 Task: Look for space in Nzeto, Angola from 3rd August, 2023 to 17th August, 2023 for 3 adults, 1 child in price range Rs.3000 to Rs.15000. Place can be entire place with 3 bedrooms having 4 beds and 2 bathrooms. Property type can be house. Amenities needed are: wifi, air conditioning, bbq grill, smoking allowed, . Booking option can be shelf check-in. Required host language is English.
Action: Mouse moved to (407, 78)
Screenshot: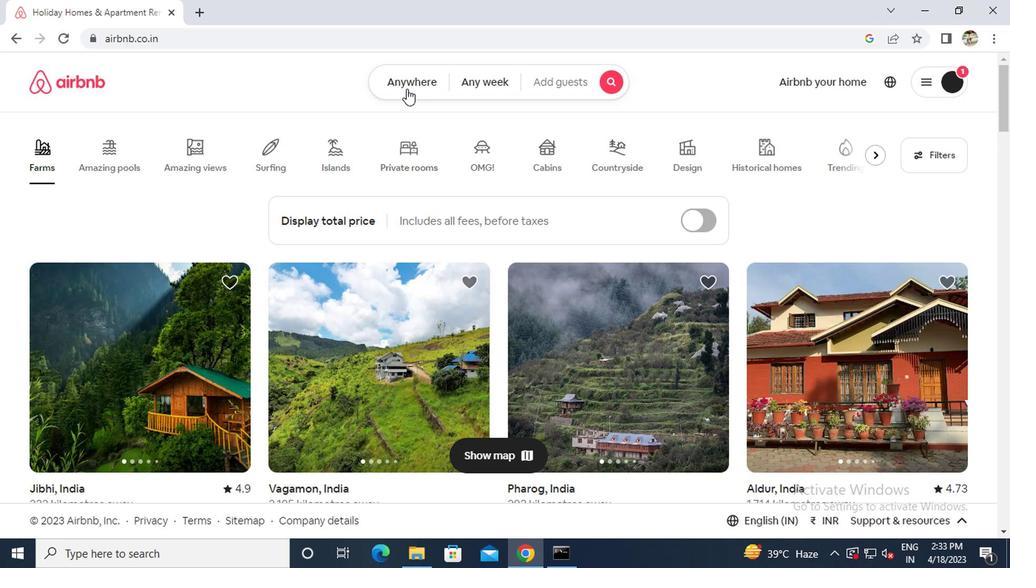 
Action: Mouse pressed left at (407, 78)
Screenshot: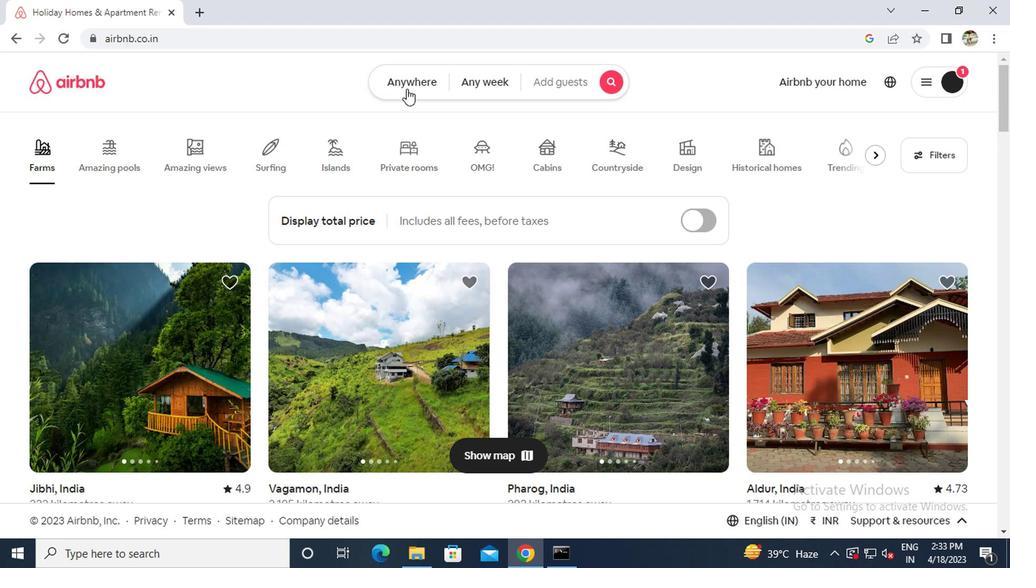 
Action: Mouse moved to (334, 135)
Screenshot: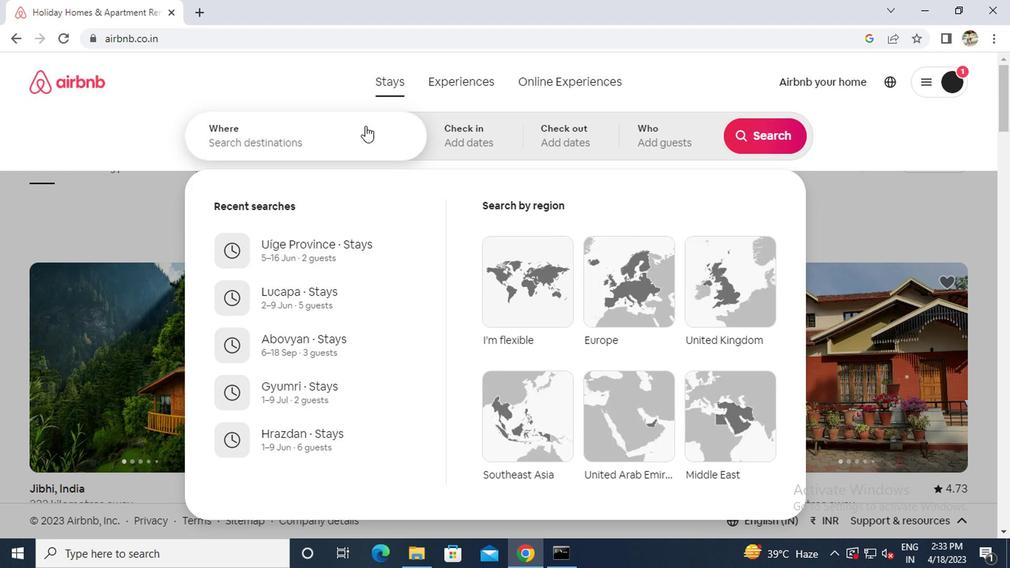 
Action: Mouse pressed left at (334, 135)
Screenshot: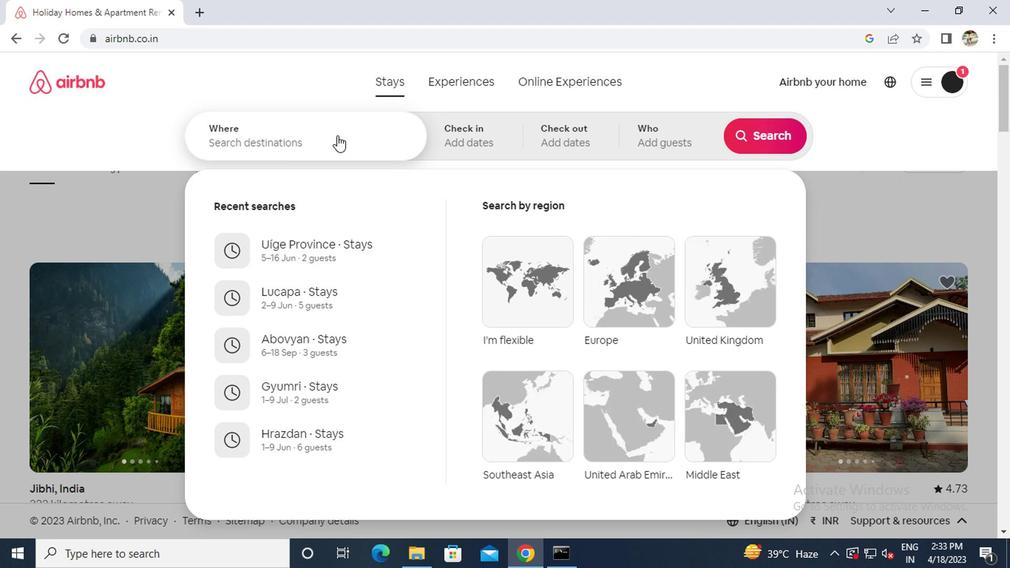 
Action: Key pressed n<Key.caps_lock>zeto
Screenshot: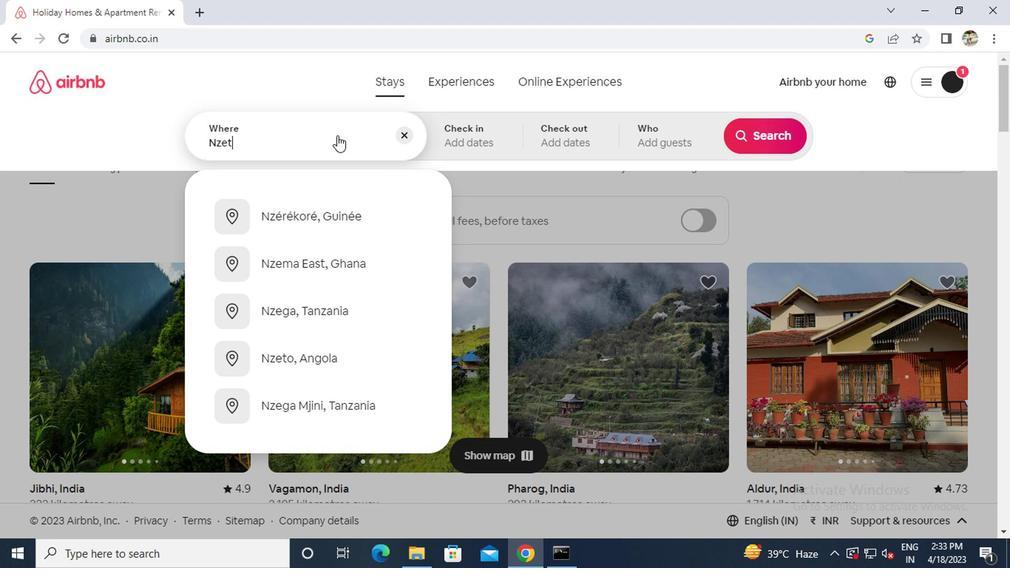 
Action: Mouse moved to (313, 218)
Screenshot: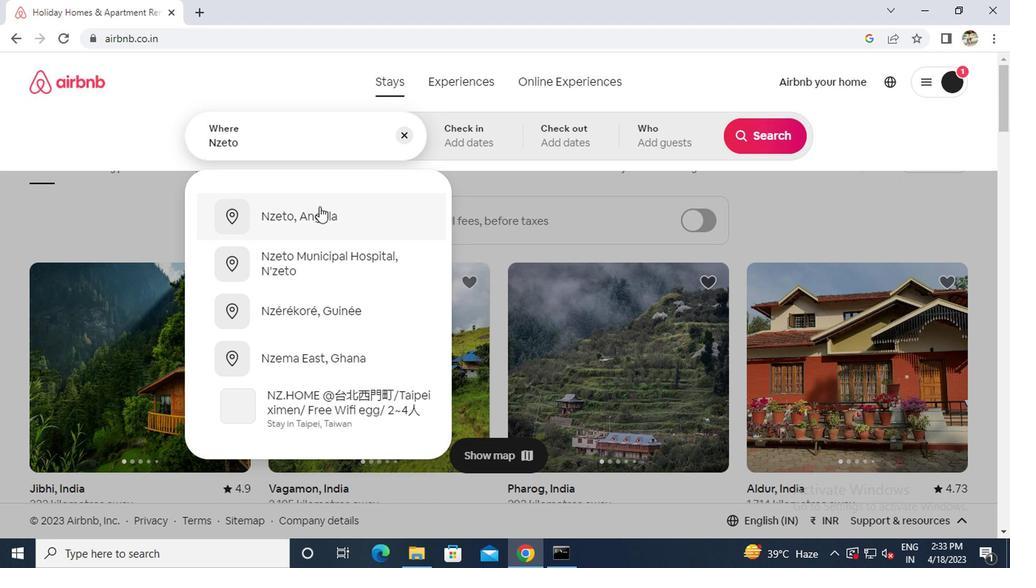 
Action: Mouse pressed left at (313, 218)
Screenshot: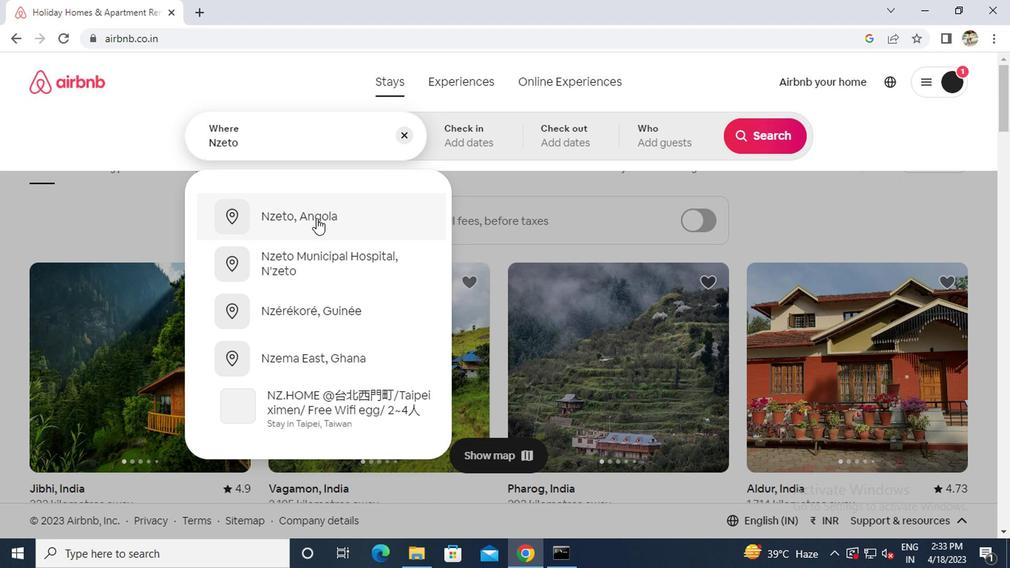 
Action: Mouse moved to (751, 247)
Screenshot: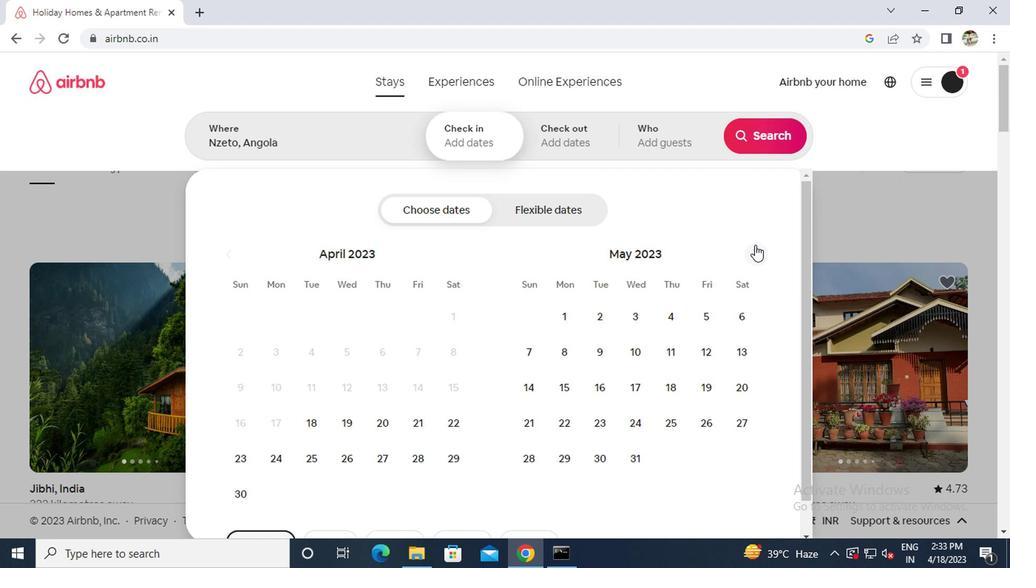 
Action: Mouse pressed left at (751, 247)
Screenshot: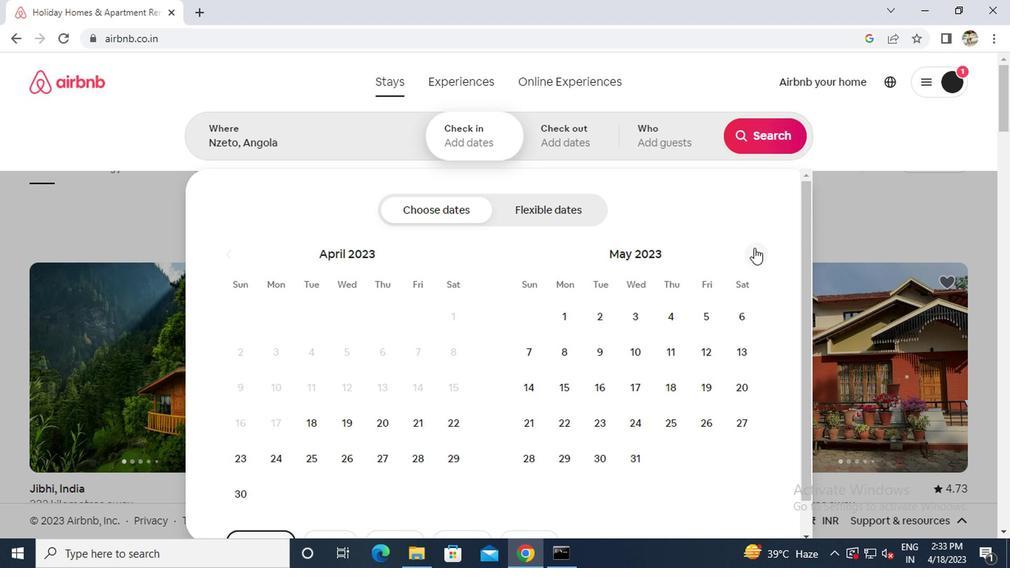
Action: Mouse pressed left at (751, 247)
Screenshot: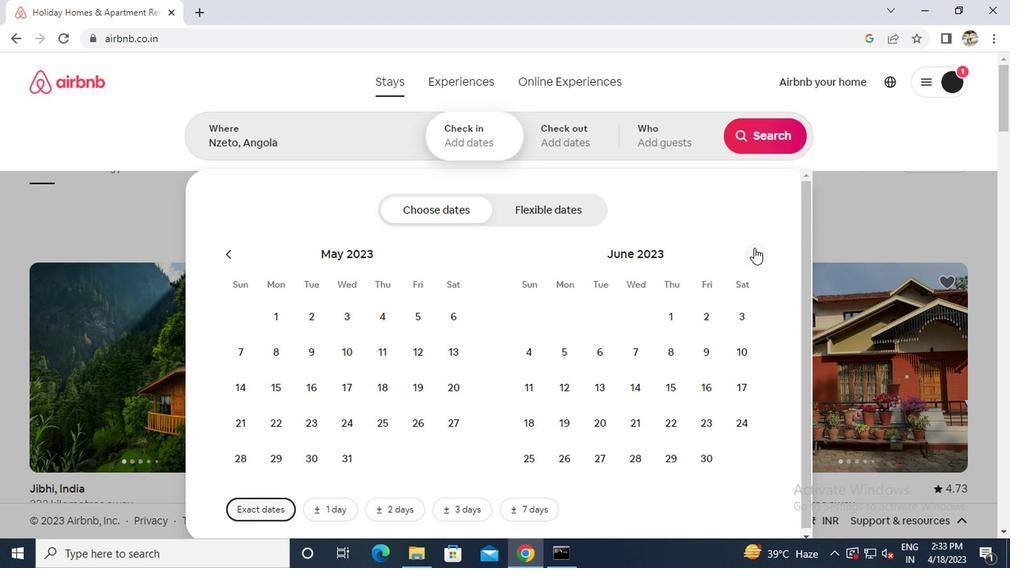 
Action: Mouse pressed left at (751, 247)
Screenshot: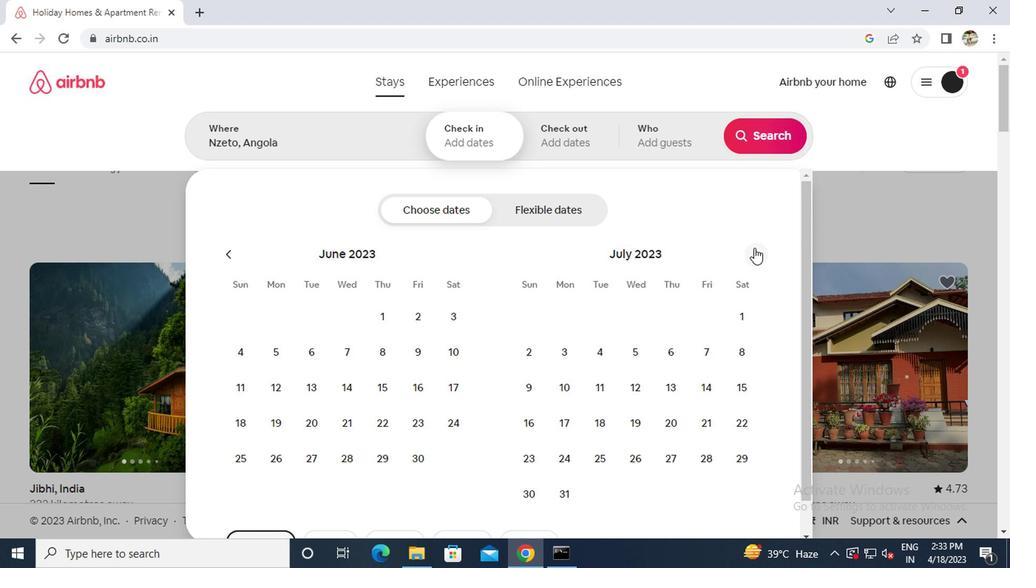 
Action: Mouse moved to (669, 310)
Screenshot: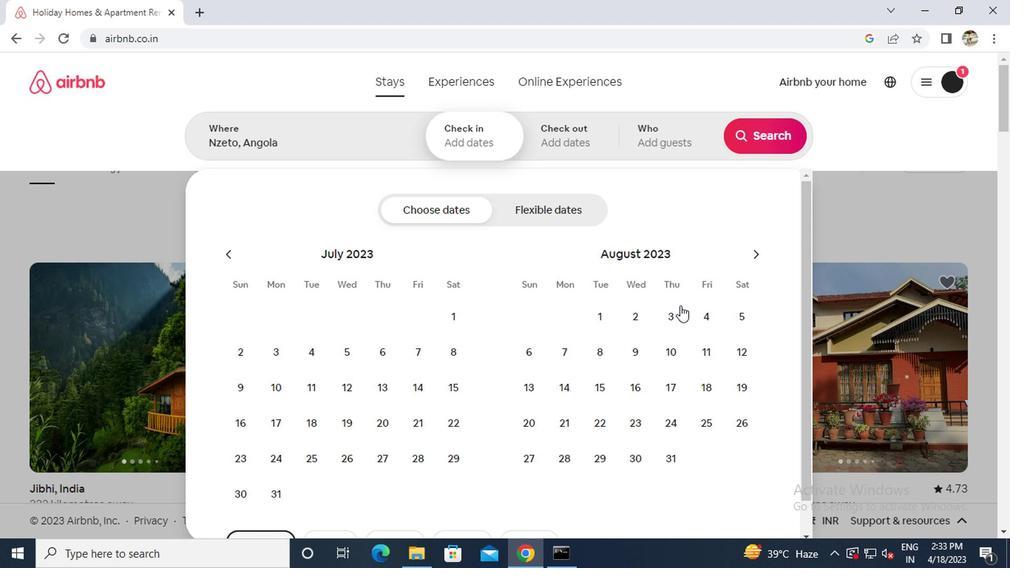 
Action: Mouse pressed left at (669, 310)
Screenshot: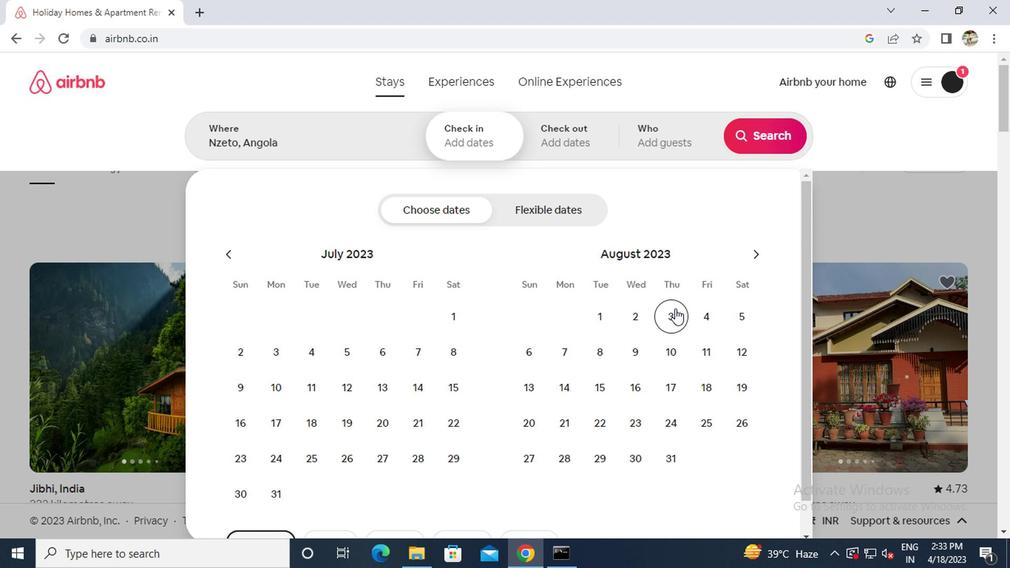 
Action: Mouse moved to (667, 378)
Screenshot: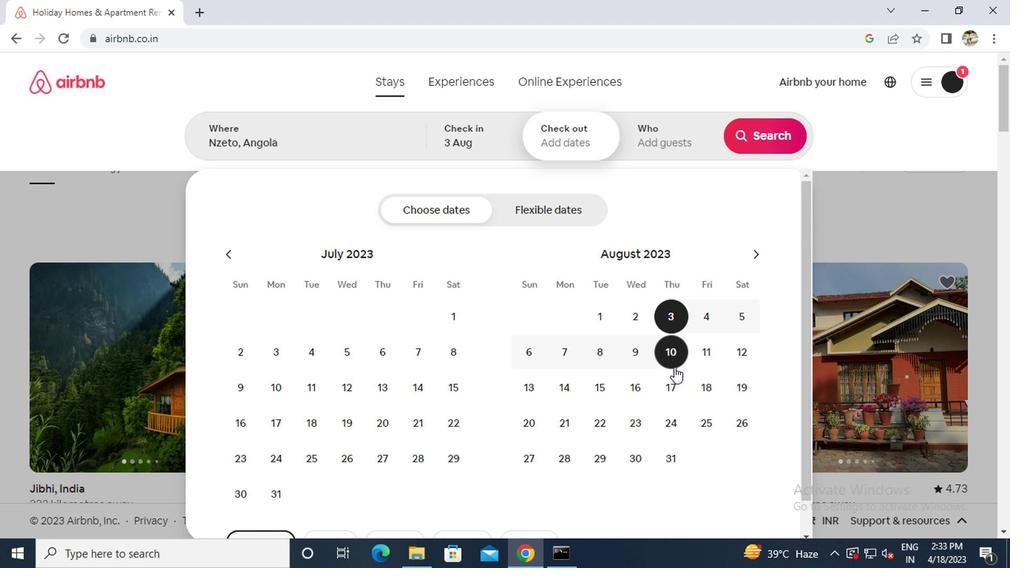
Action: Mouse pressed left at (667, 378)
Screenshot: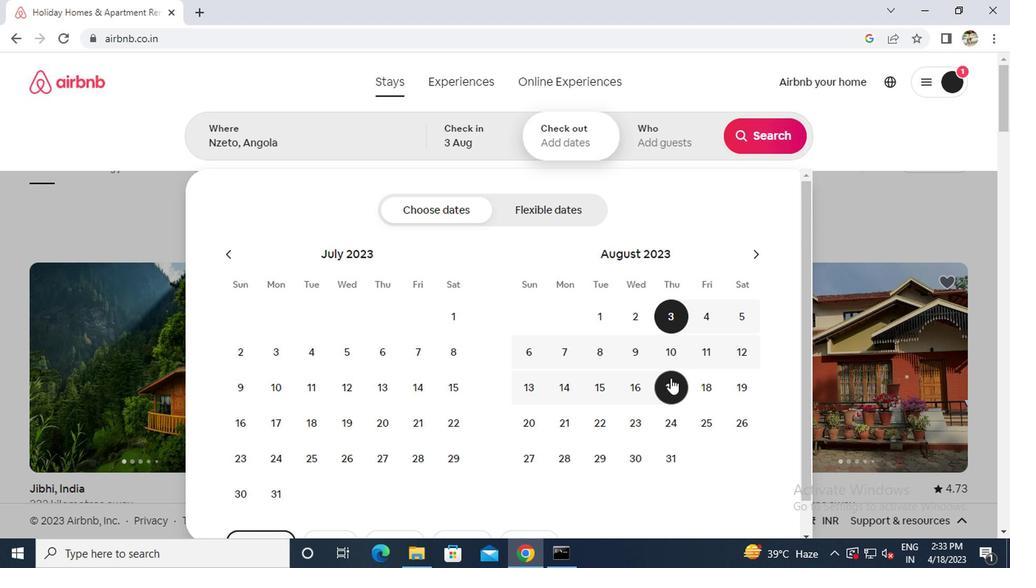 
Action: Mouse moved to (674, 139)
Screenshot: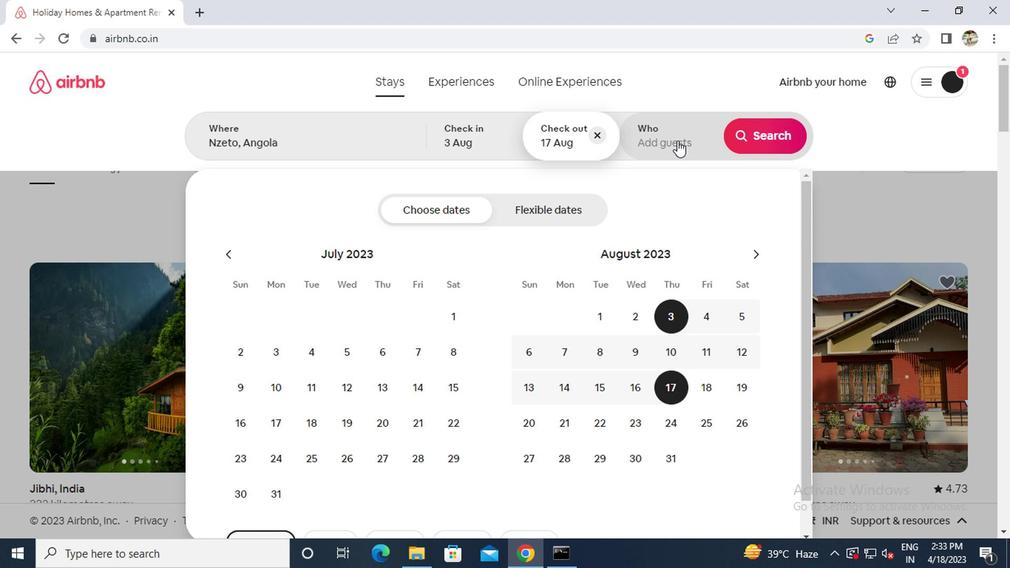
Action: Mouse pressed left at (674, 139)
Screenshot: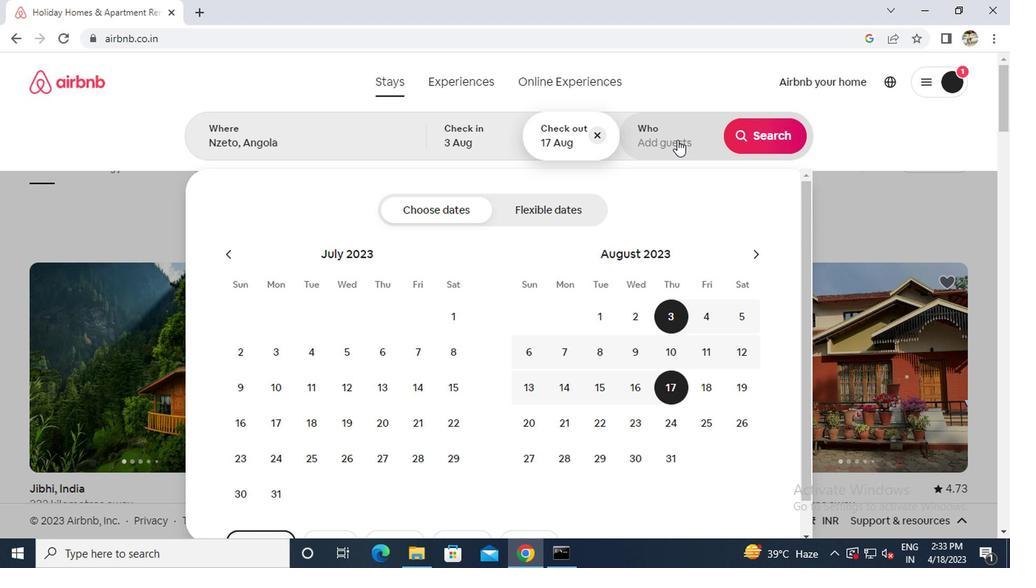 
Action: Mouse moved to (766, 214)
Screenshot: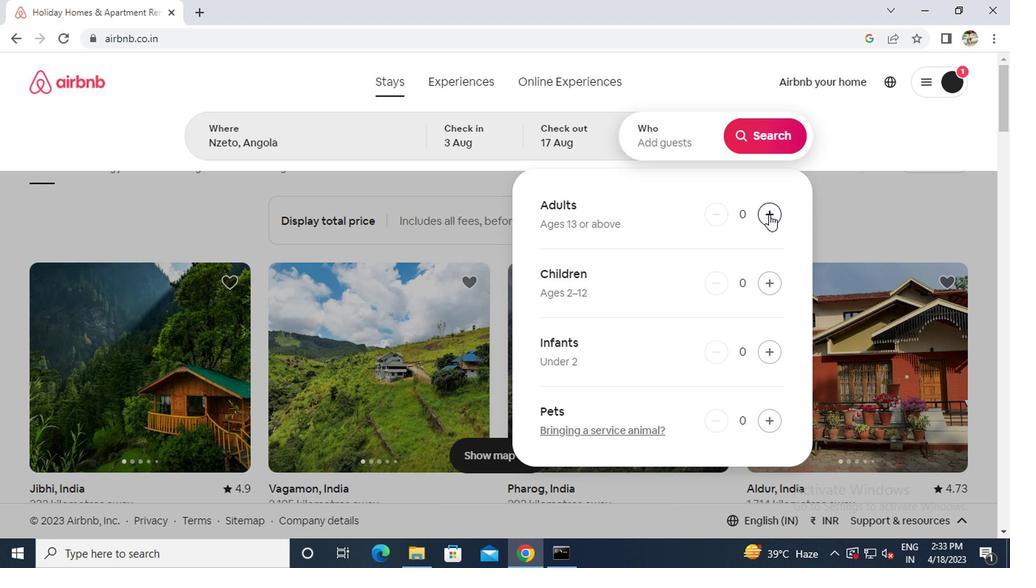 
Action: Mouse pressed left at (766, 214)
Screenshot: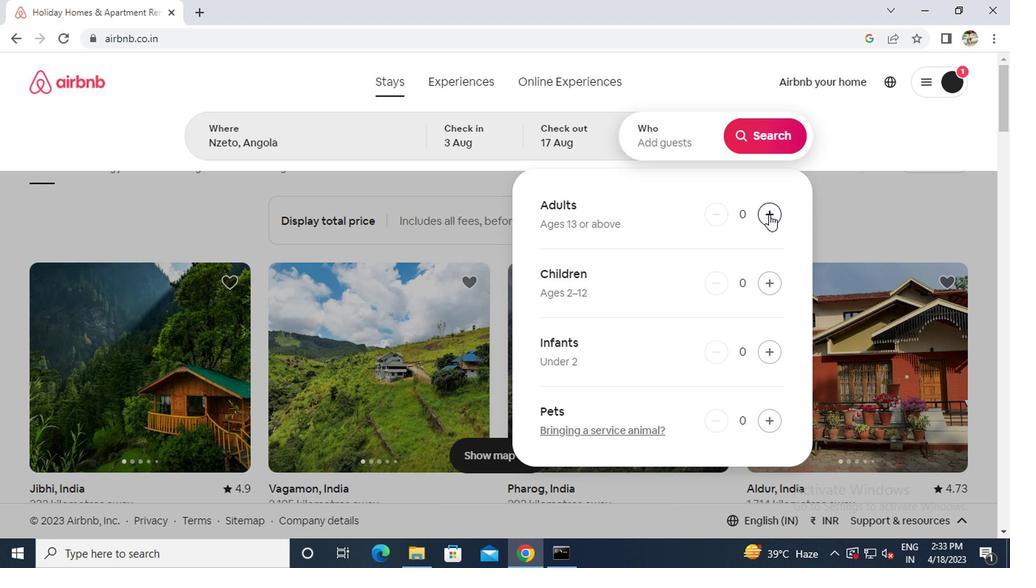 
Action: Mouse pressed left at (766, 214)
Screenshot: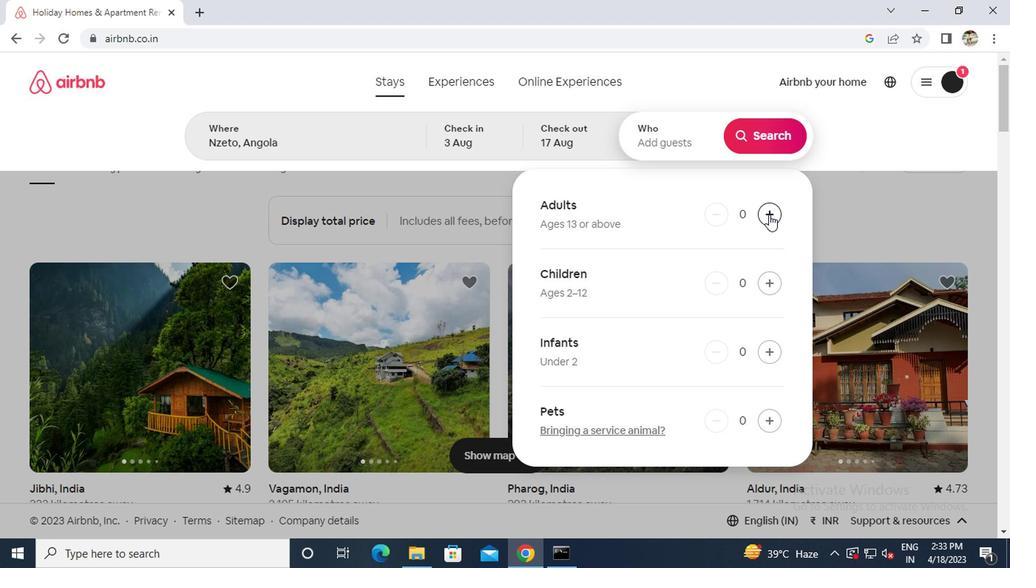 
Action: Mouse pressed left at (766, 214)
Screenshot: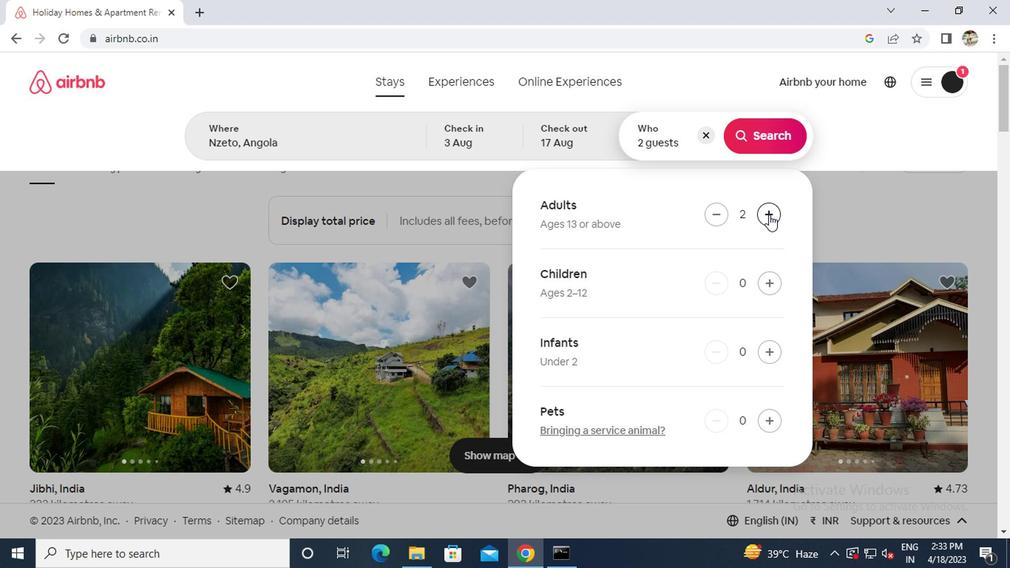 
Action: Mouse moved to (767, 290)
Screenshot: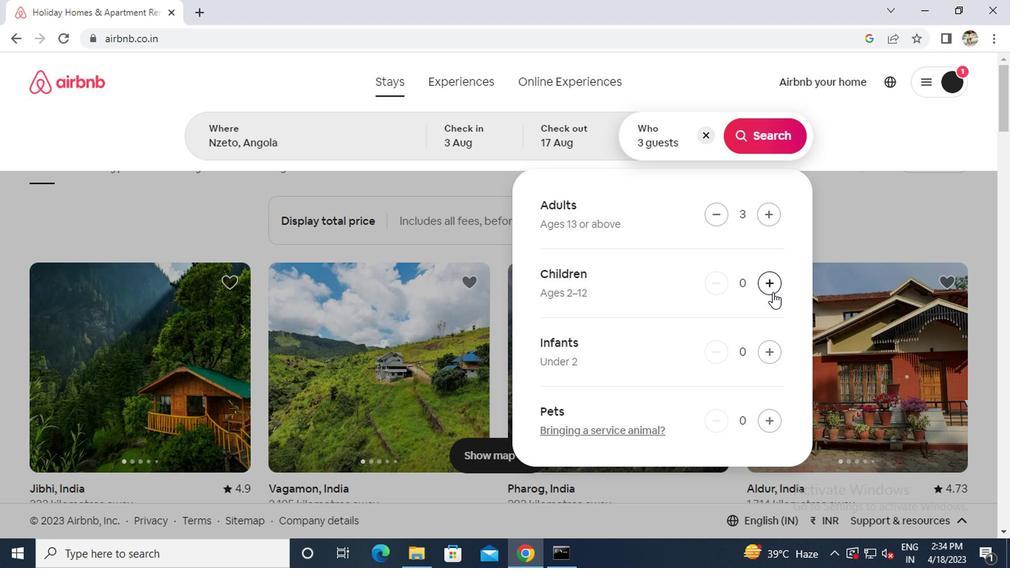 
Action: Mouse pressed left at (767, 290)
Screenshot: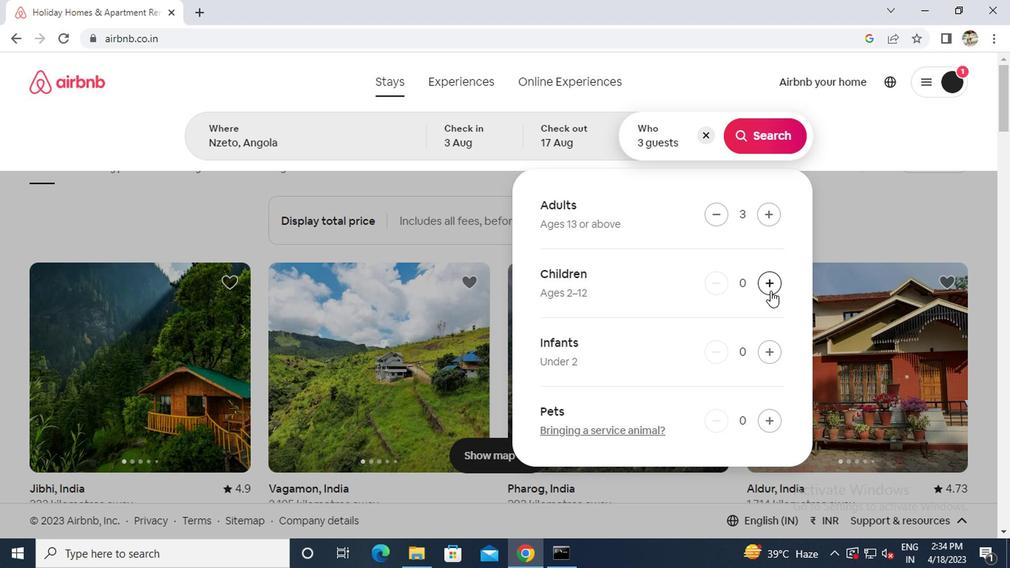 
Action: Mouse moved to (778, 133)
Screenshot: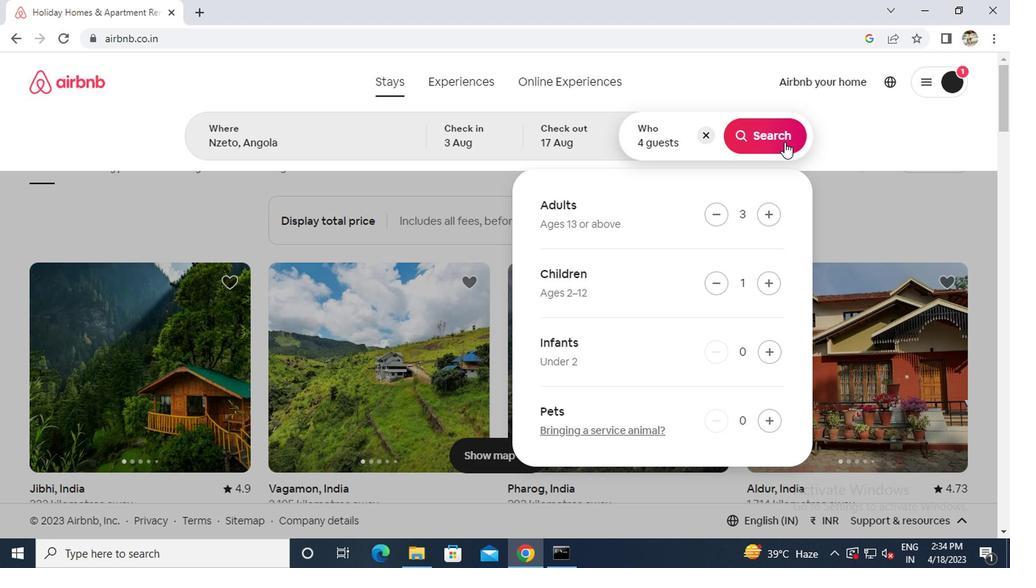 
Action: Mouse pressed left at (778, 133)
Screenshot: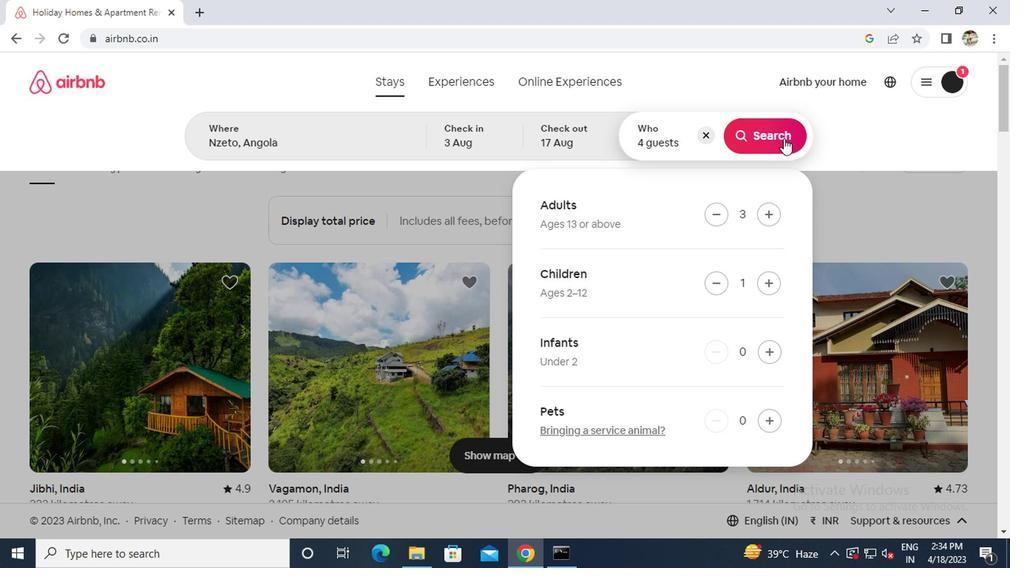 
Action: Mouse moved to (927, 136)
Screenshot: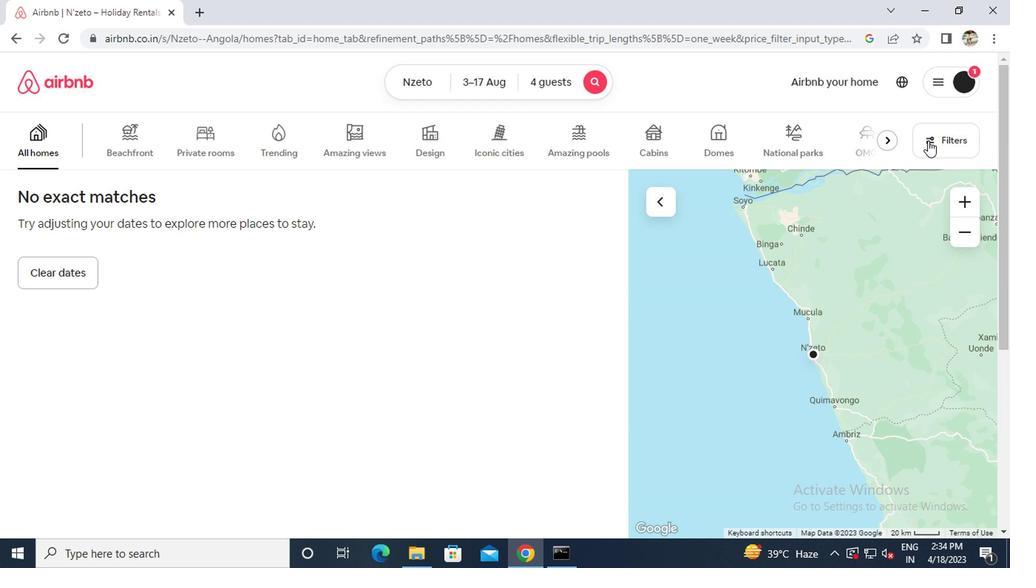 
Action: Mouse pressed left at (927, 136)
Screenshot: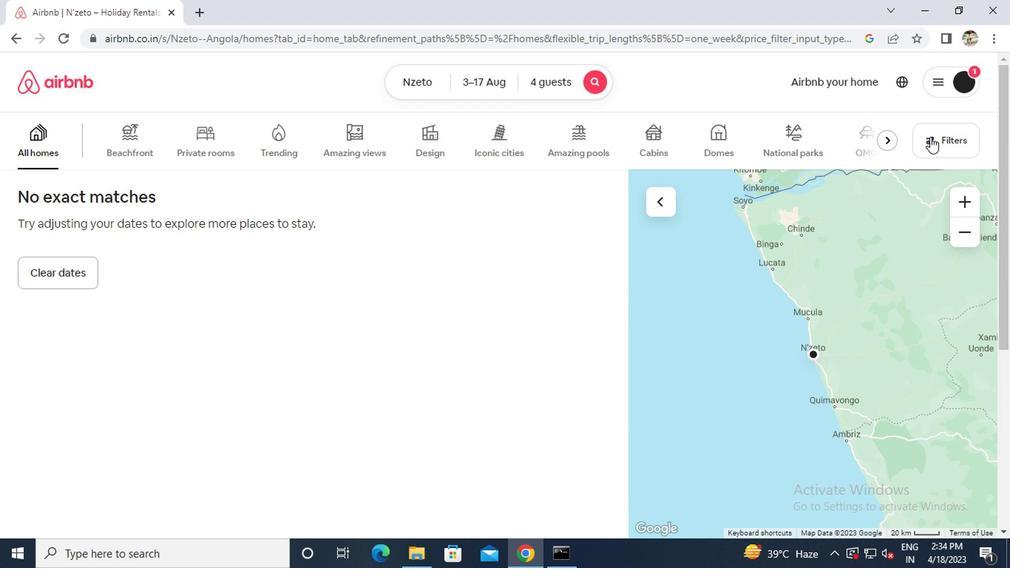 
Action: Mouse moved to (372, 239)
Screenshot: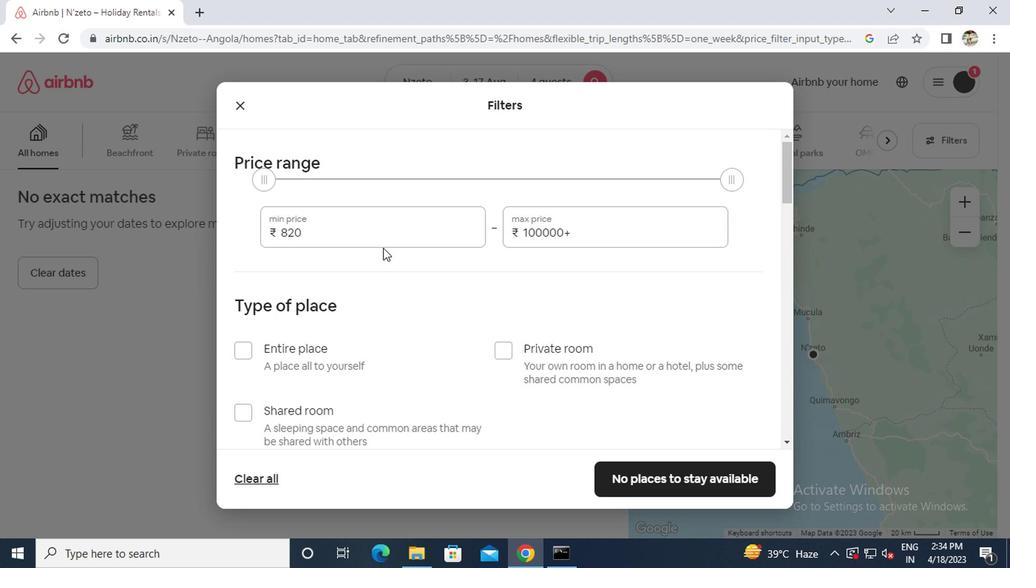 
Action: Mouse pressed left at (372, 239)
Screenshot: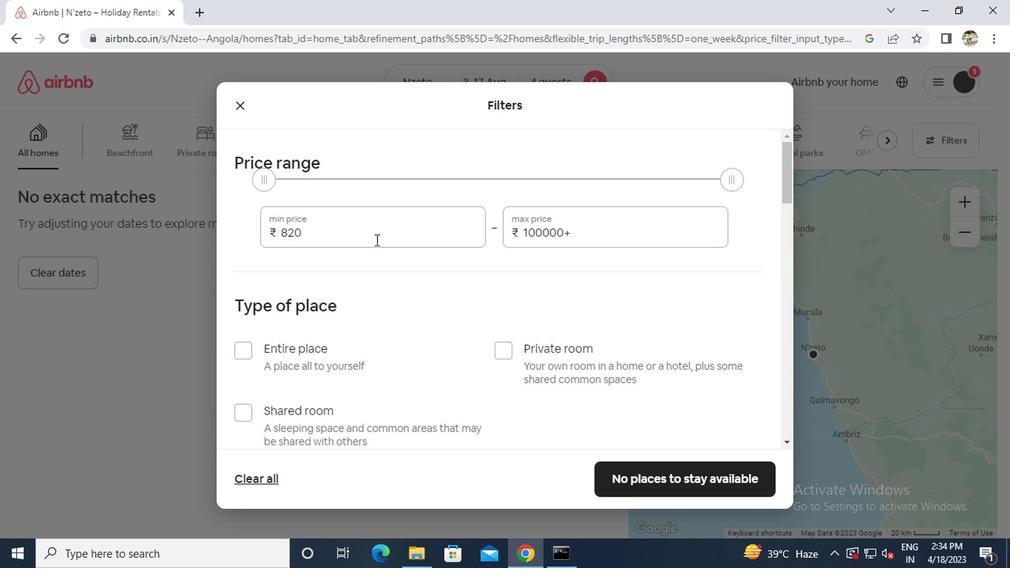 
Action: Key pressed ctrl+Actrl+3000
Screenshot: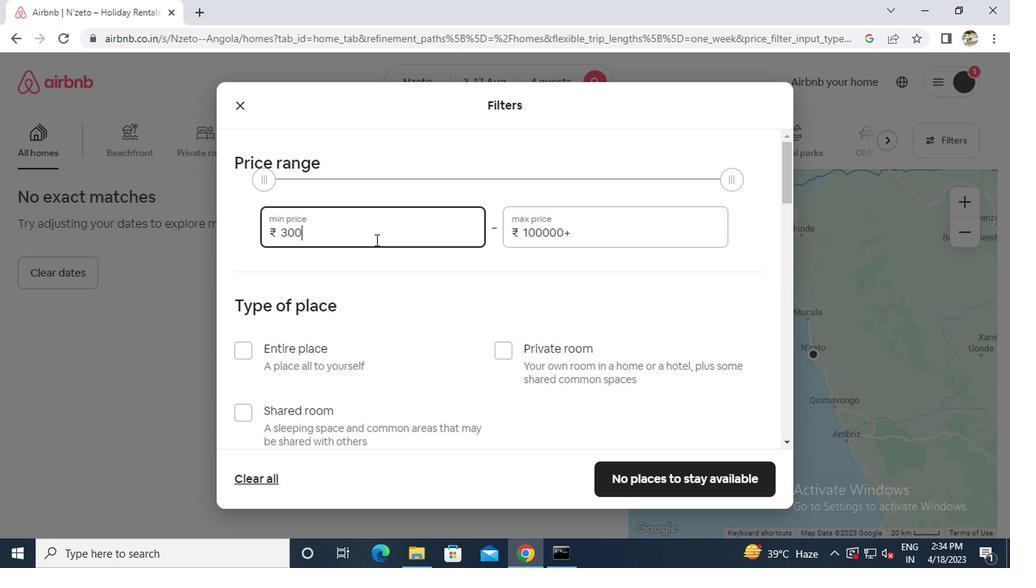 
Action: Mouse moved to (572, 238)
Screenshot: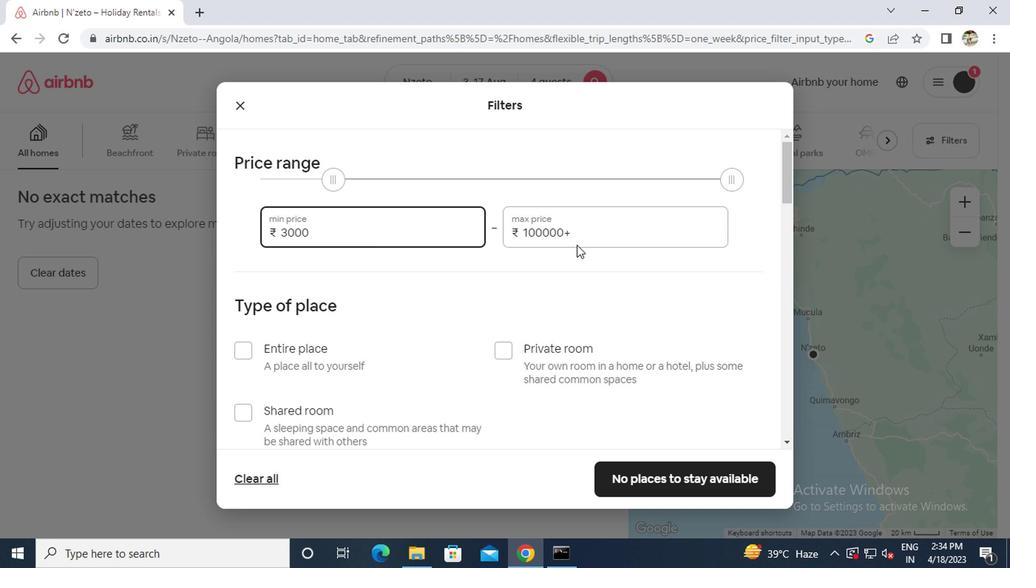 
Action: Mouse pressed left at (572, 238)
Screenshot: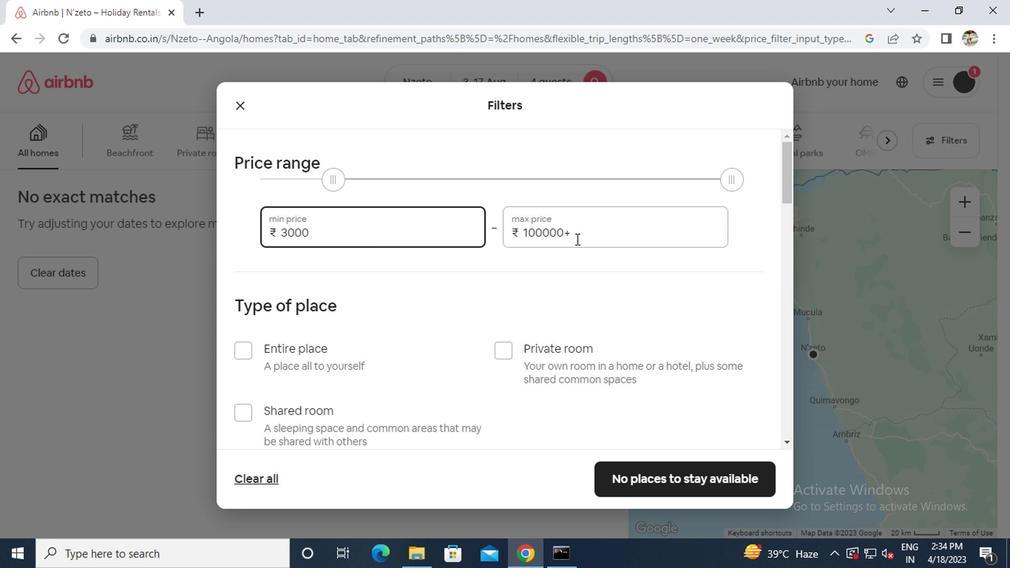 
Action: Key pressed ctrl+A5<Key.backspace>15000
Screenshot: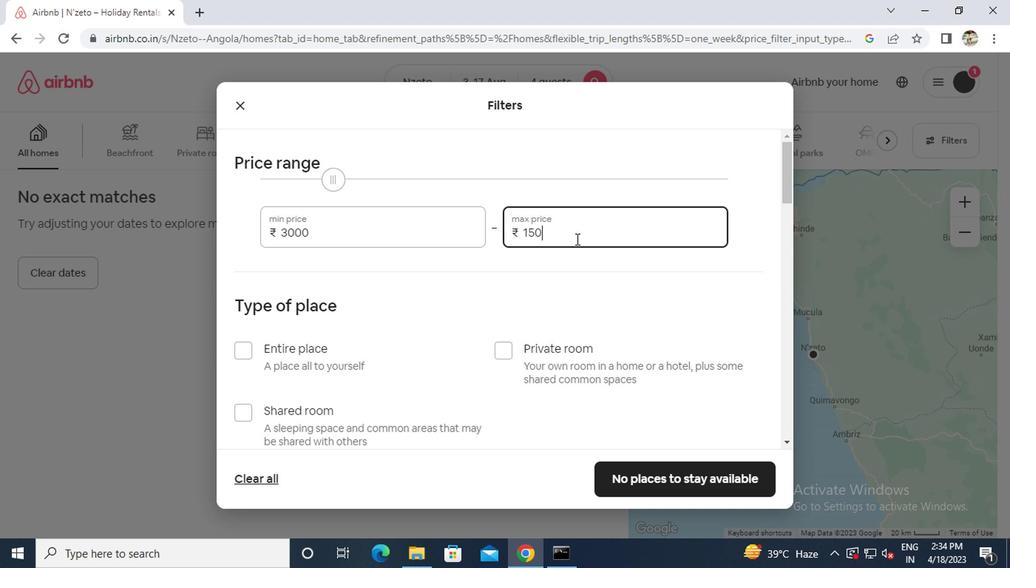 
Action: Mouse moved to (235, 357)
Screenshot: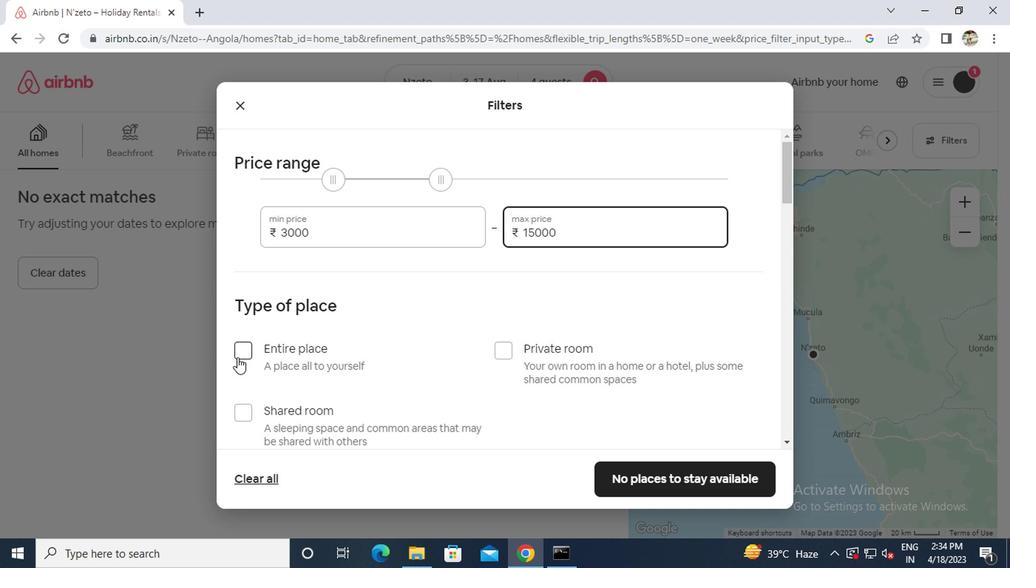 
Action: Mouse pressed left at (235, 357)
Screenshot: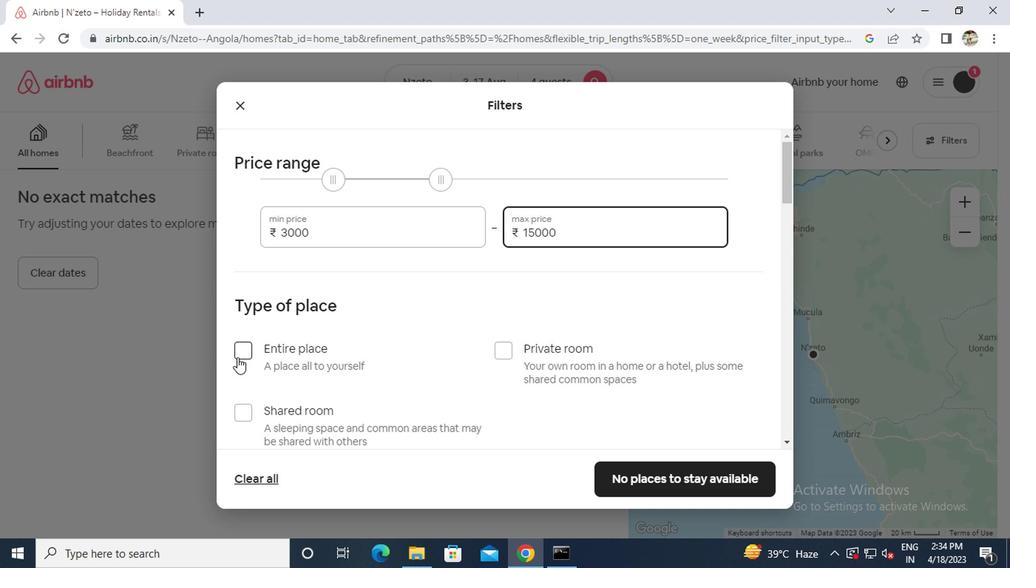 
Action: Mouse moved to (238, 355)
Screenshot: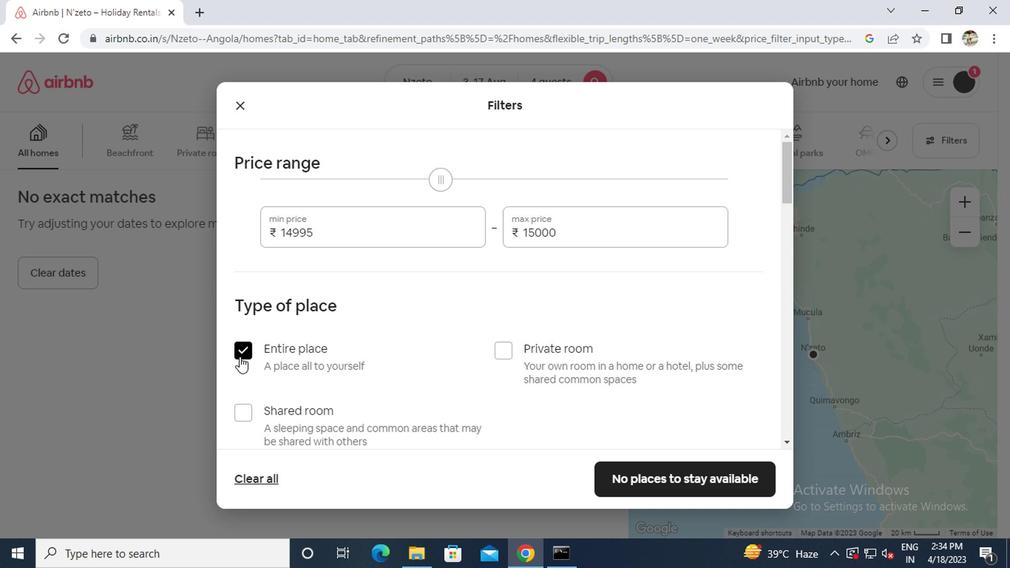 
Action: Mouse scrolled (238, 354) with delta (0, -1)
Screenshot: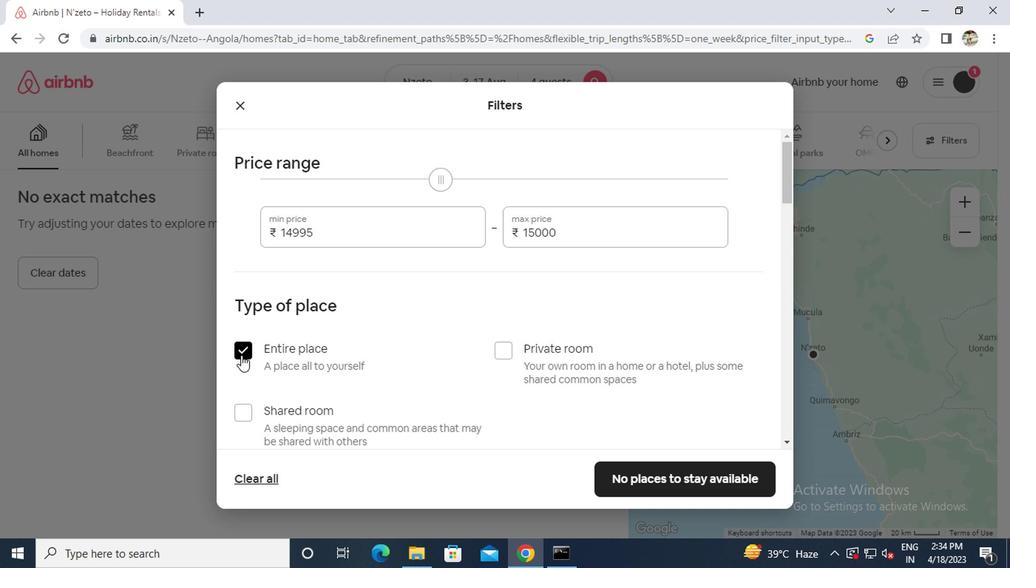
Action: Mouse moved to (243, 354)
Screenshot: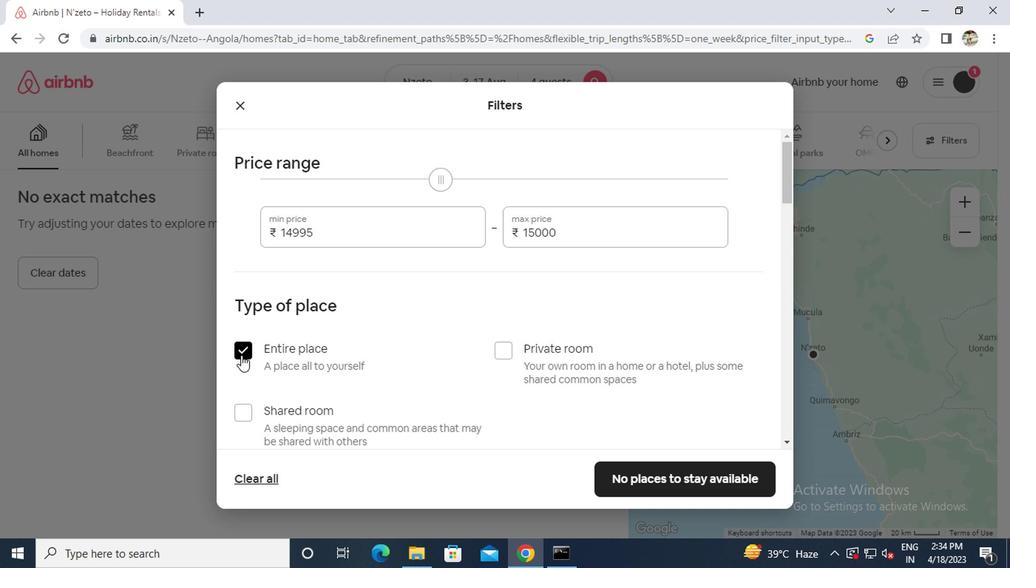
Action: Mouse scrolled (243, 354) with delta (0, 0)
Screenshot: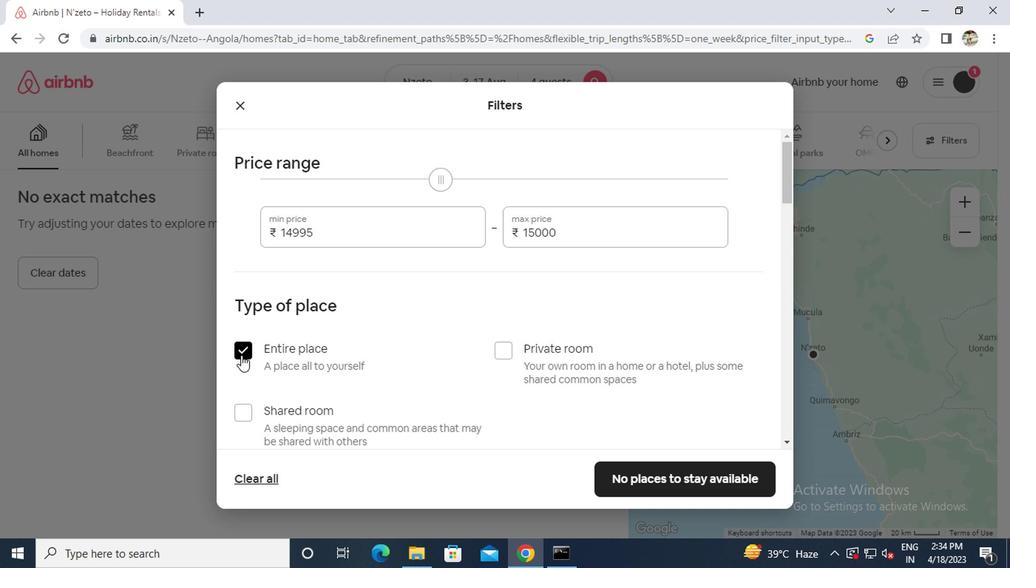 
Action: Mouse moved to (400, 388)
Screenshot: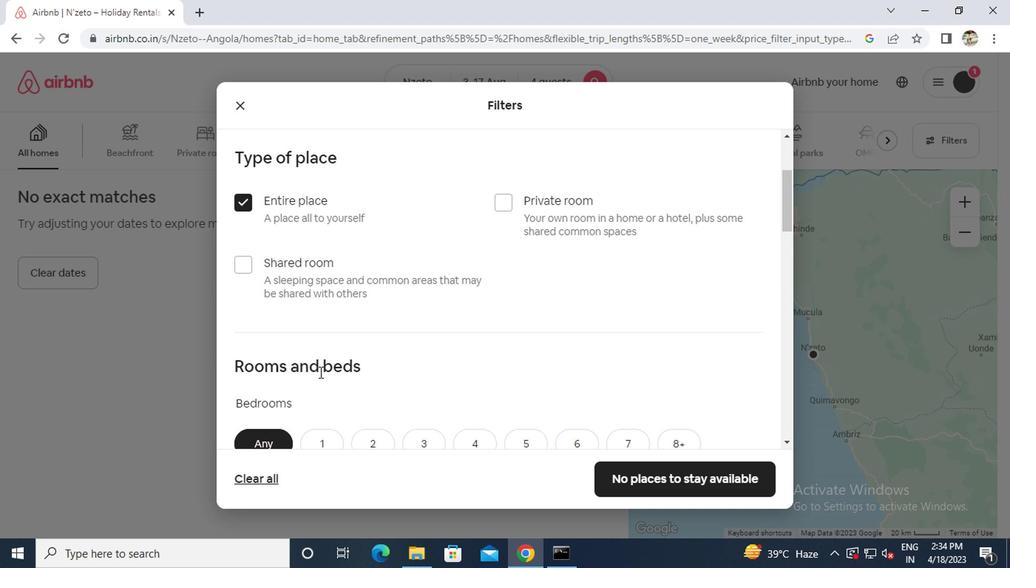 
Action: Mouse scrolled (400, 388) with delta (0, 0)
Screenshot: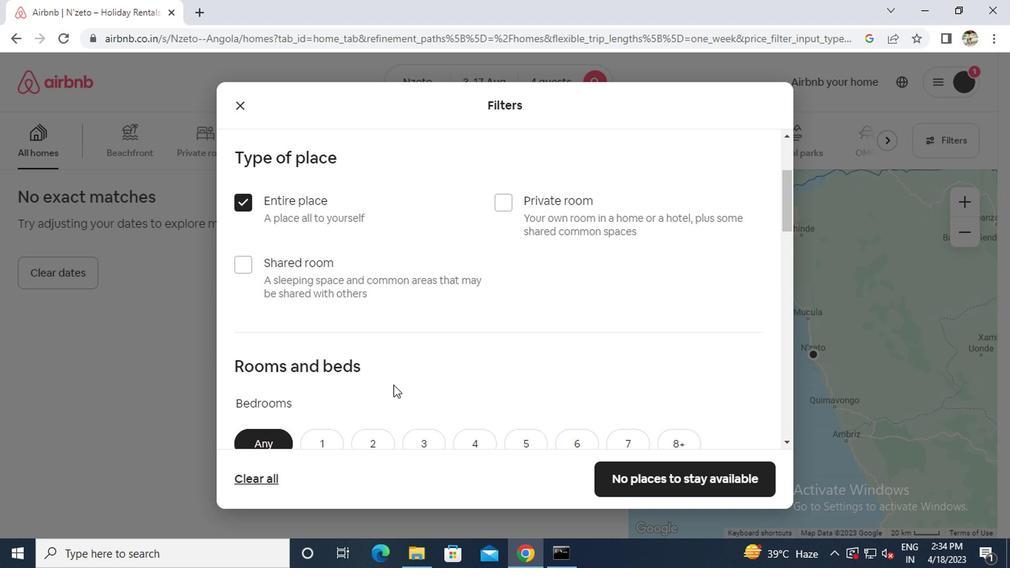 
Action: Mouse moved to (423, 377)
Screenshot: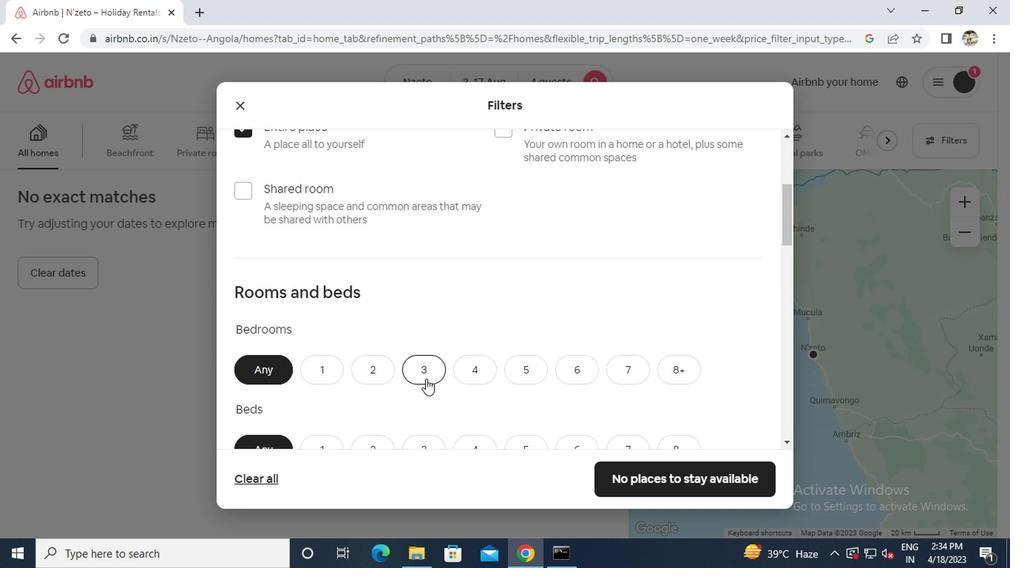 
Action: Mouse pressed left at (423, 377)
Screenshot: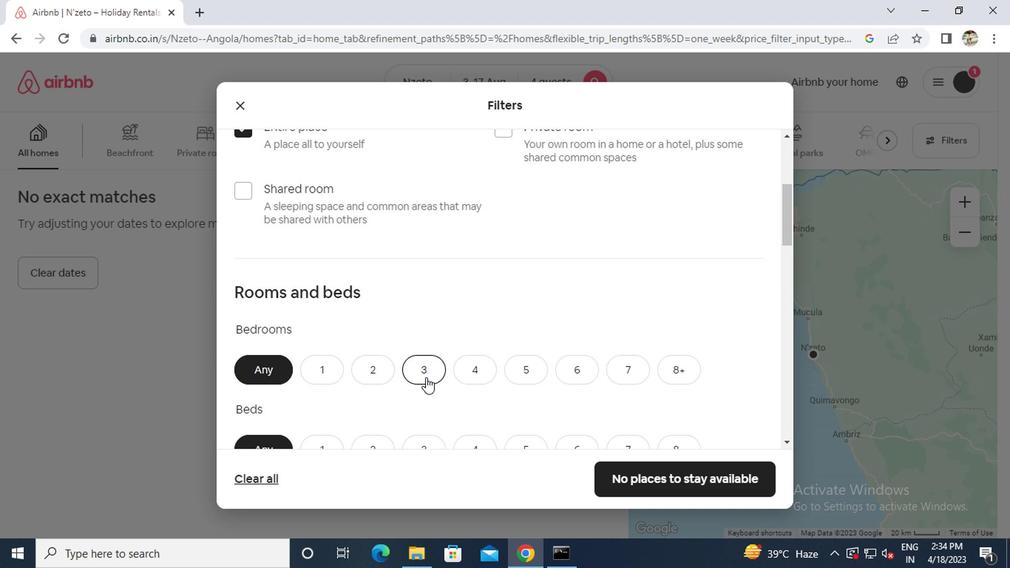
Action: Mouse scrolled (423, 376) with delta (0, -1)
Screenshot: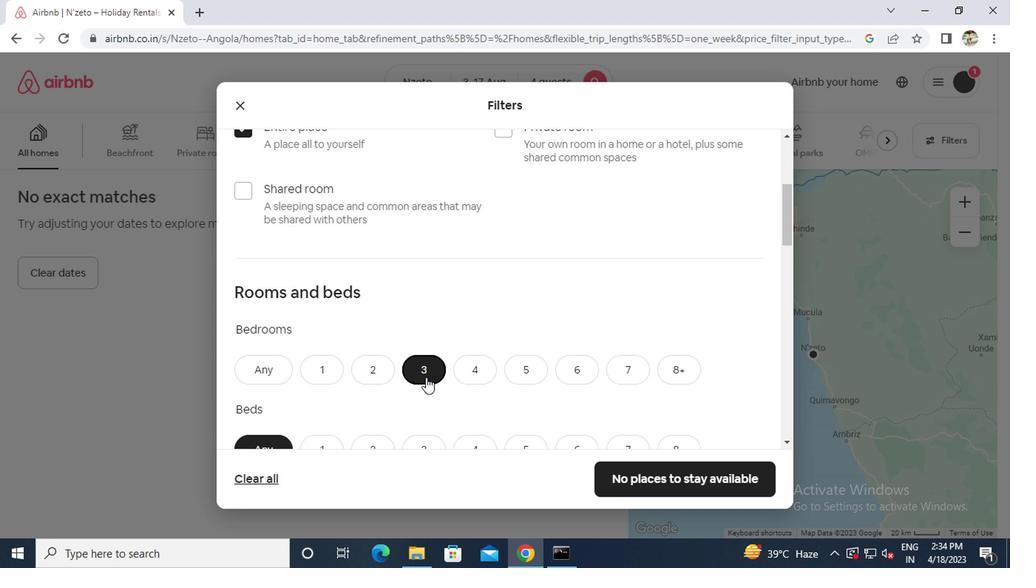 
Action: Mouse moved to (454, 377)
Screenshot: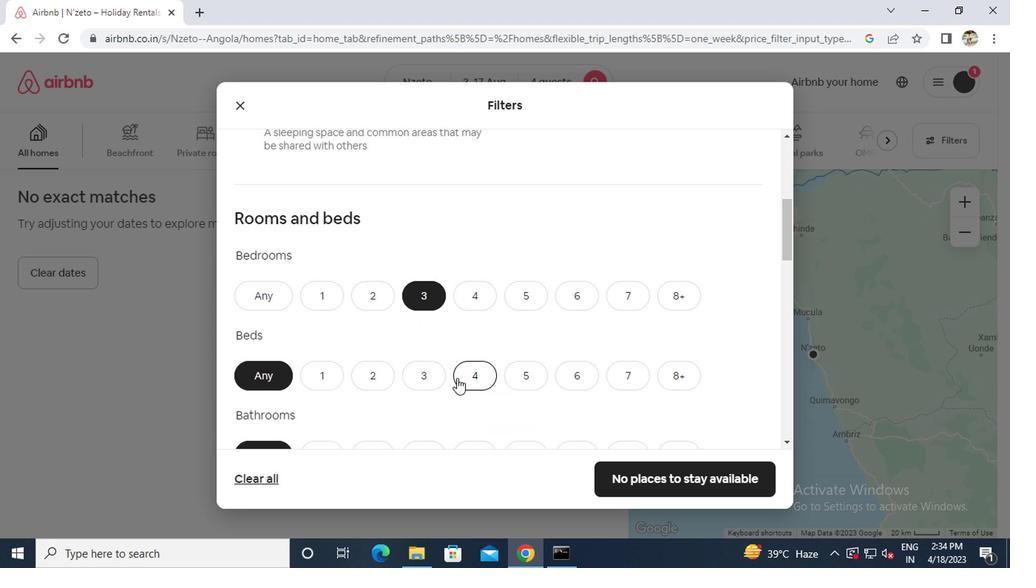 
Action: Mouse pressed left at (454, 377)
Screenshot: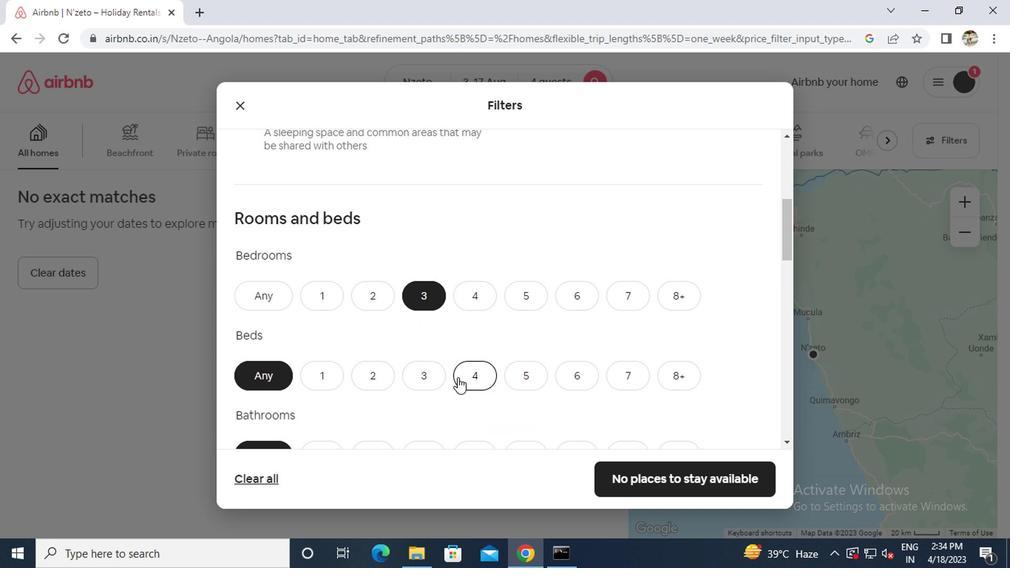 
Action: Mouse moved to (454, 377)
Screenshot: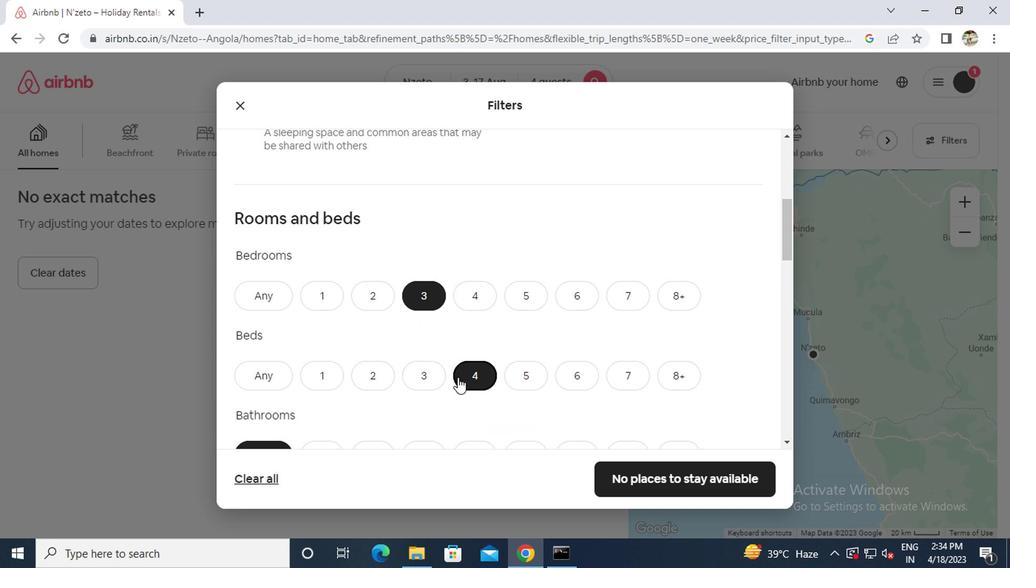 
Action: Mouse scrolled (454, 376) with delta (0, -1)
Screenshot: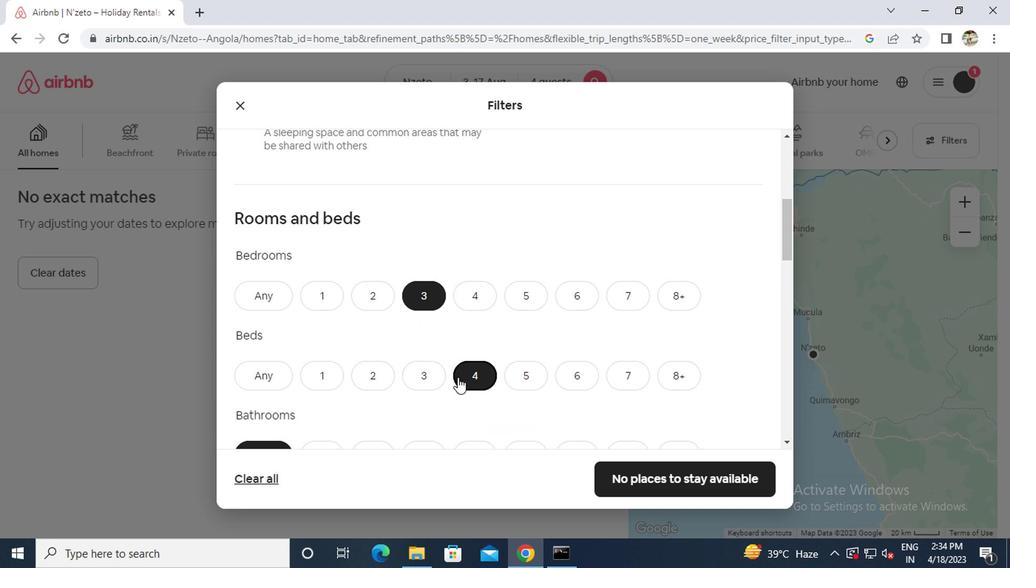 
Action: Mouse moved to (359, 378)
Screenshot: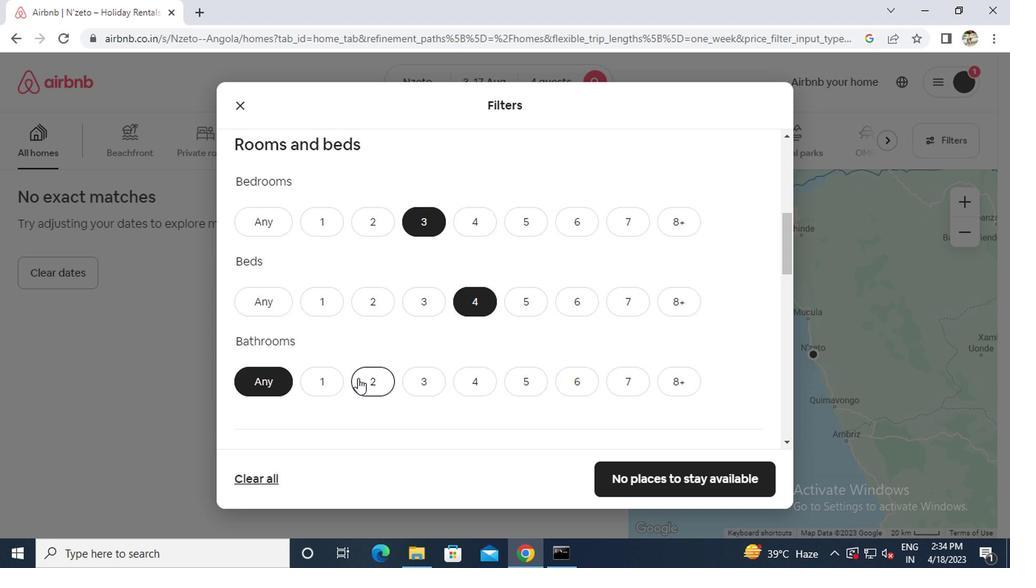 
Action: Mouse pressed left at (359, 378)
Screenshot: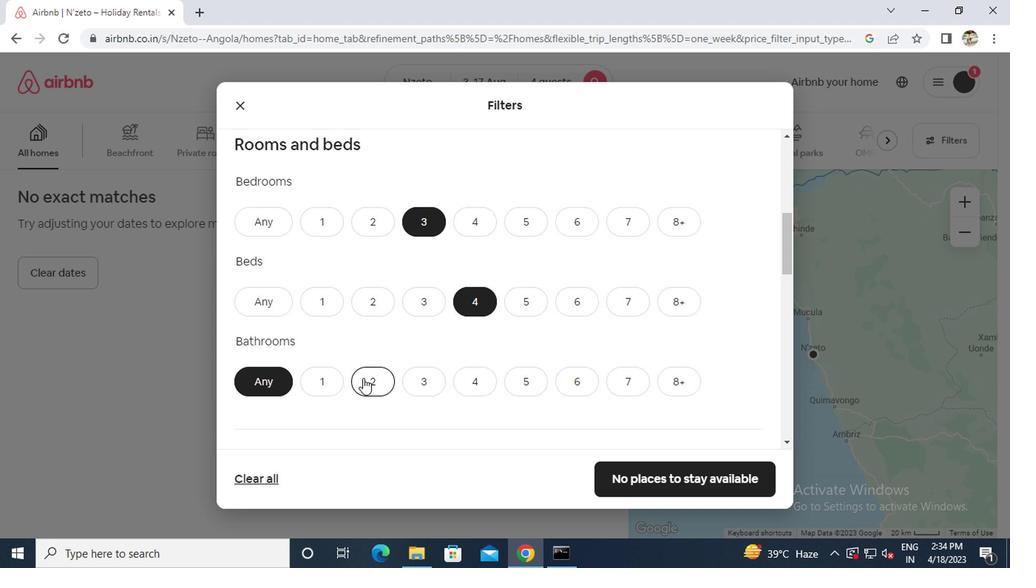 
Action: Mouse scrolled (359, 377) with delta (0, 0)
Screenshot: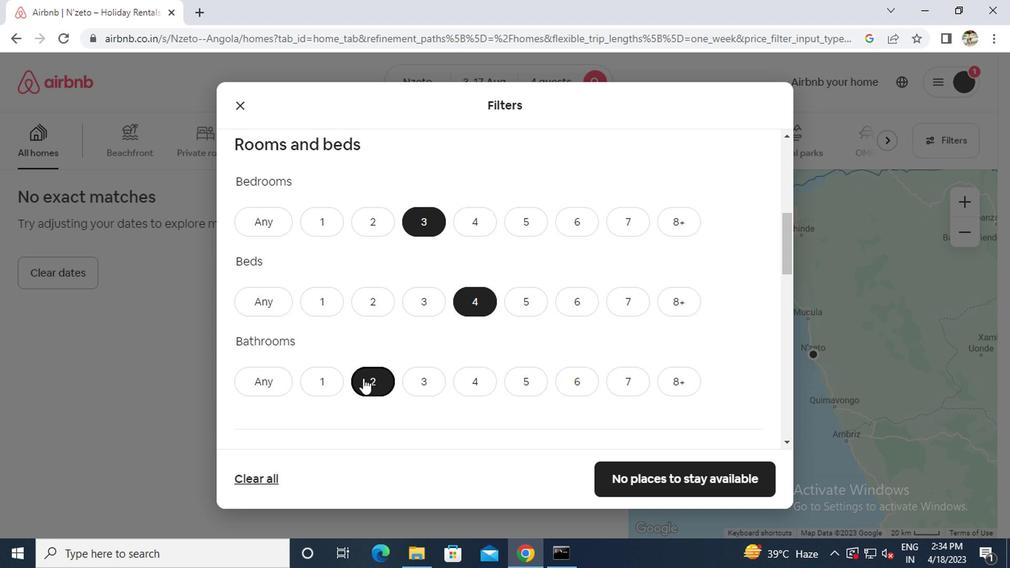 
Action: Mouse scrolled (359, 377) with delta (0, 0)
Screenshot: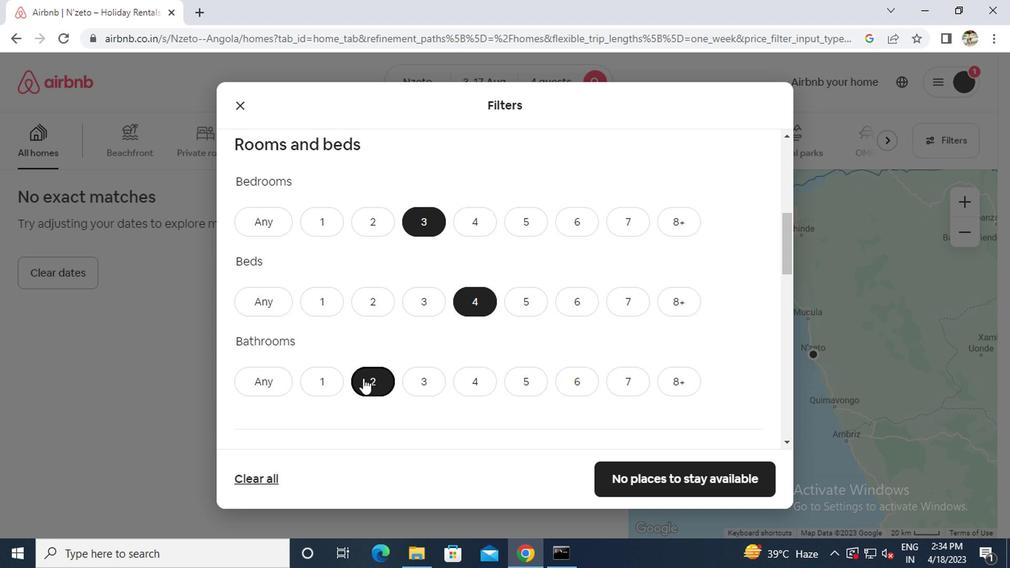 
Action: Mouse scrolled (359, 377) with delta (0, 0)
Screenshot: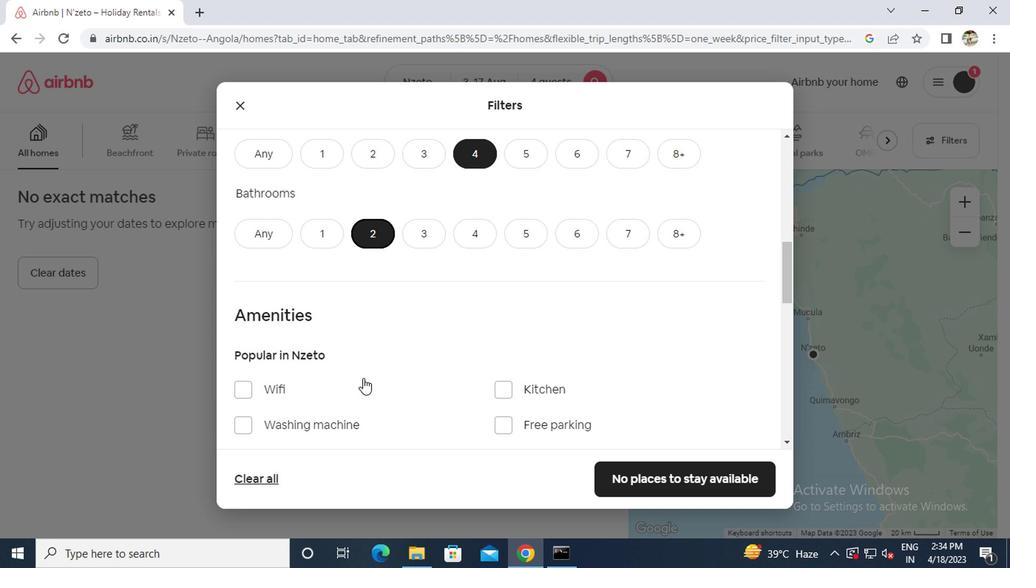 
Action: Mouse moved to (276, 414)
Screenshot: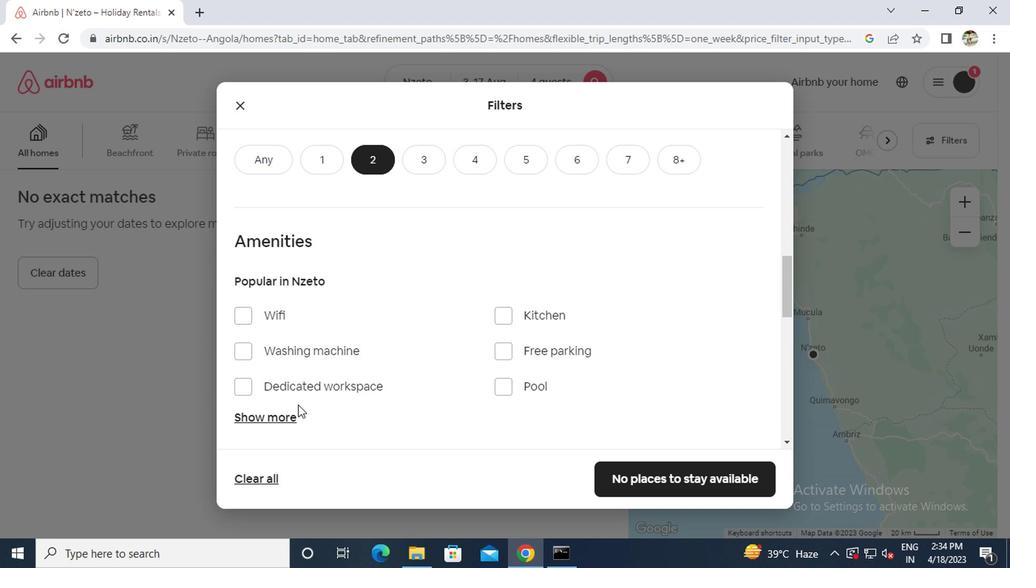 
Action: Mouse pressed left at (276, 414)
Screenshot: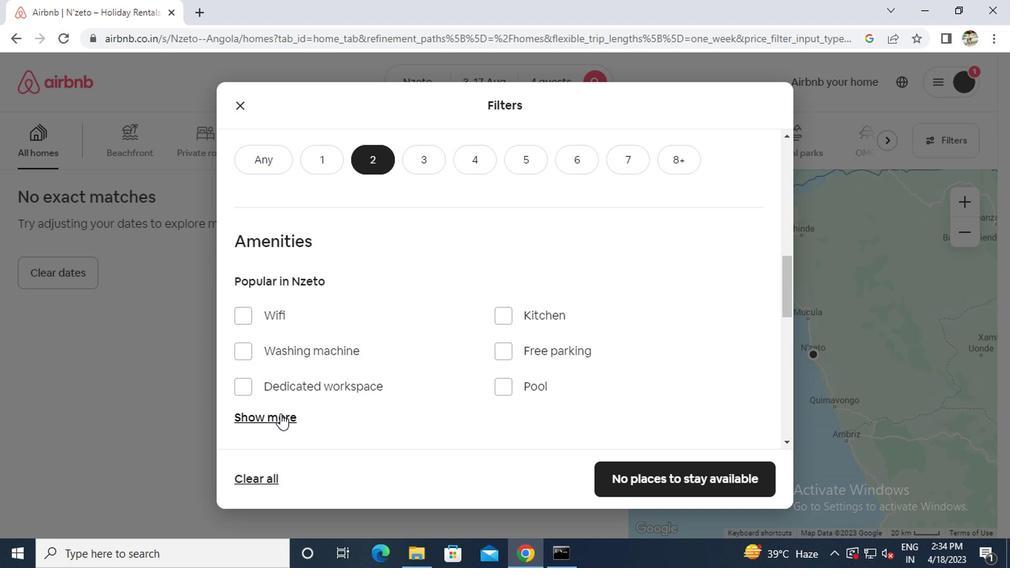 
Action: Mouse moved to (279, 323)
Screenshot: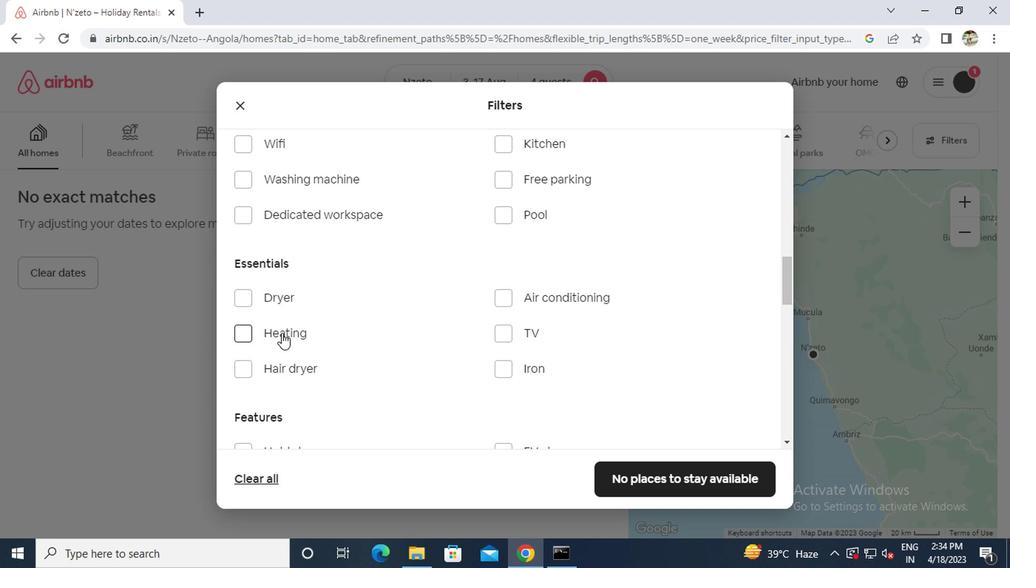 
Action: Mouse scrolled (279, 323) with delta (0, 0)
Screenshot: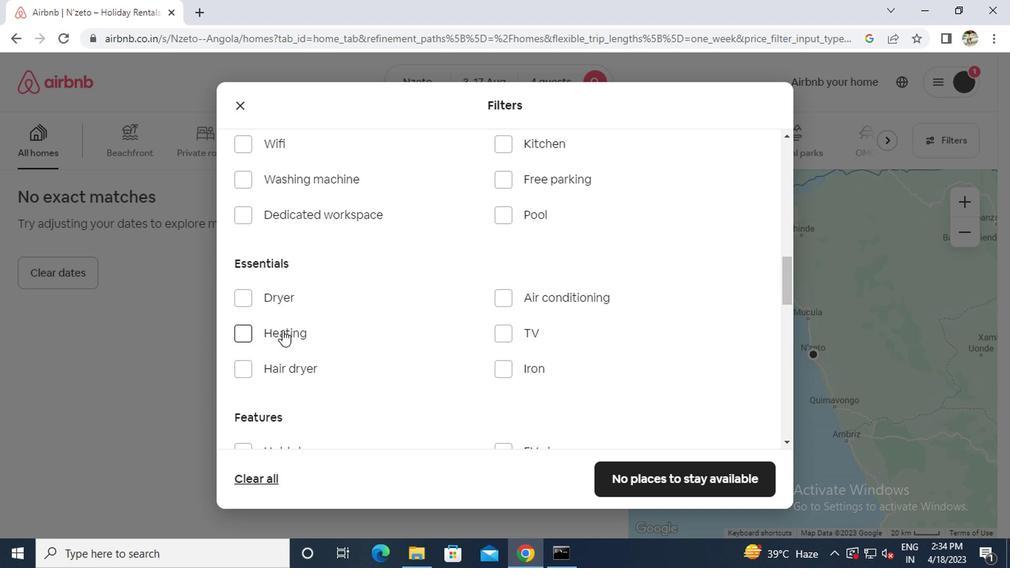 
Action: Mouse moved to (239, 220)
Screenshot: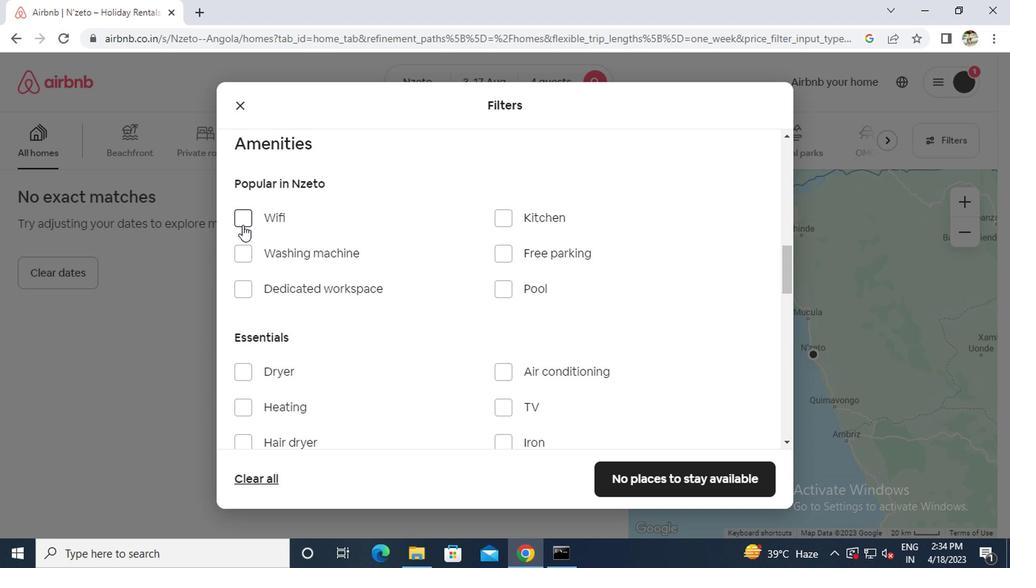 
Action: Mouse pressed left at (239, 220)
Screenshot: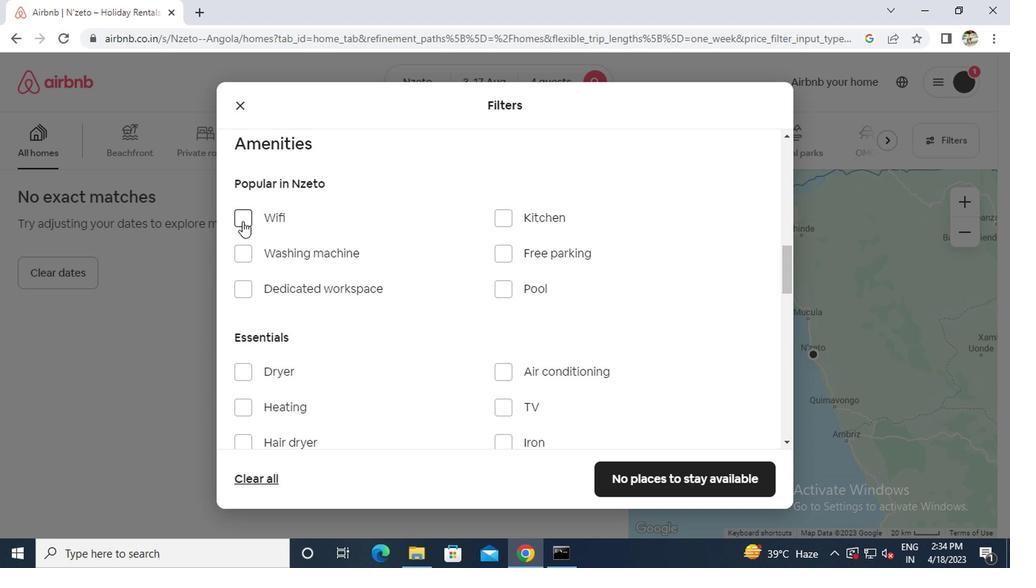 
Action: Mouse moved to (498, 374)
Screenshot: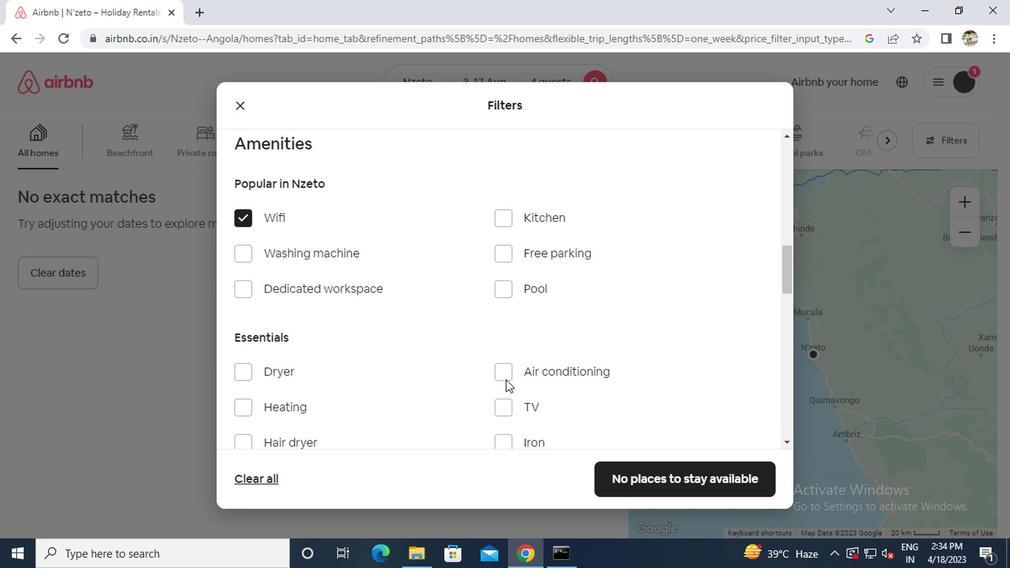 
Action: Mouse pressed left at (498, 374)
Screenshot: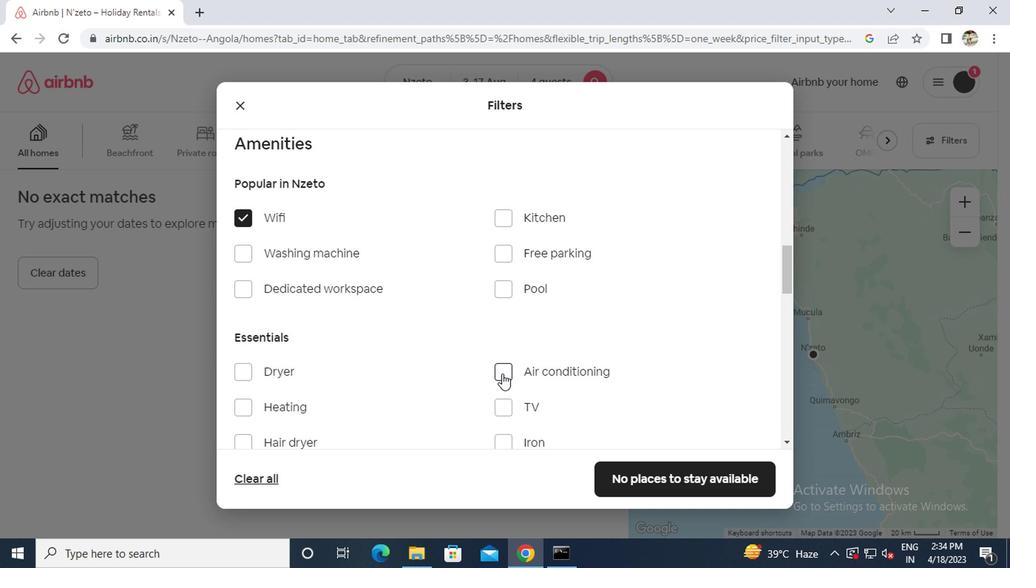 
Action: Mouse moved to (498, 373)
Screenshot: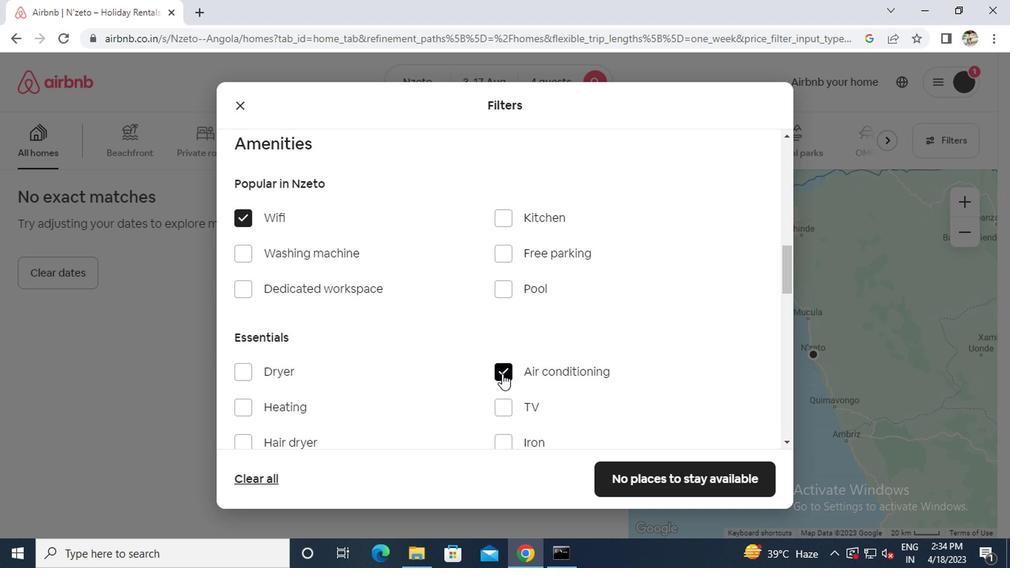 
Action: Mouse scrolled (498, 372) with delta (0, 0)
Screenshot: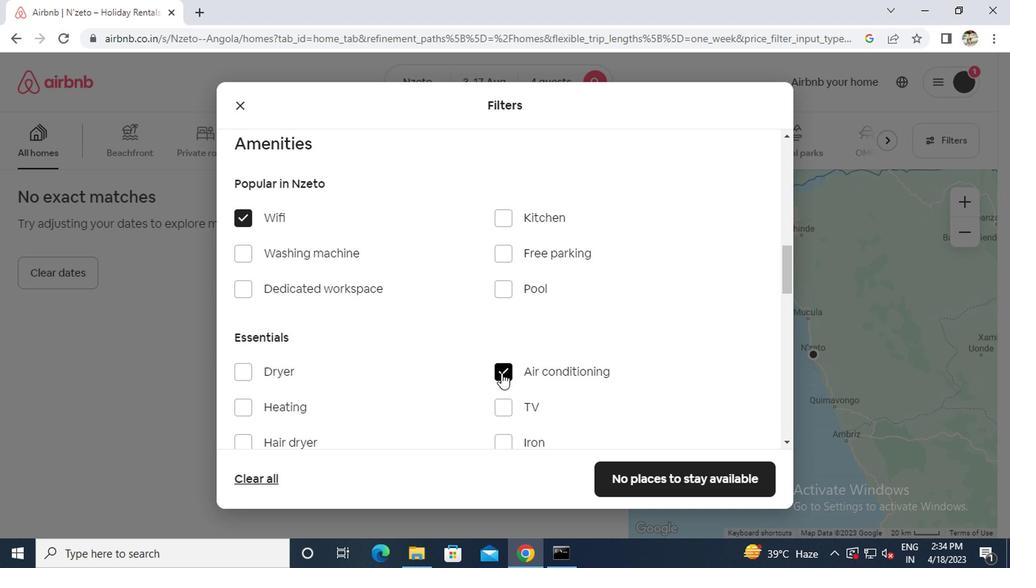 
Action: Mouse scrolled (498, 372) with delta (0, 0)
Screenshot: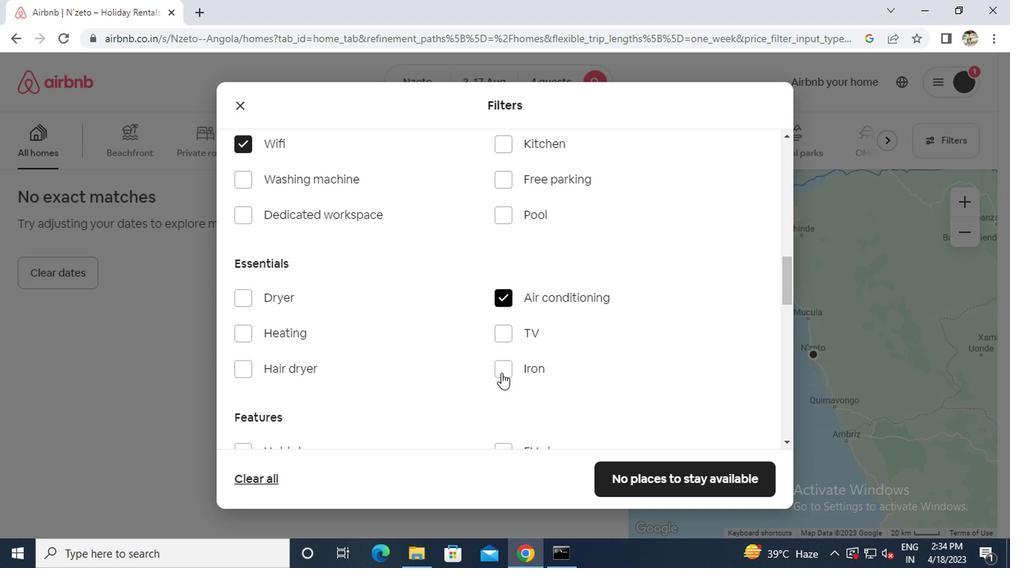 
Action: Mouse scrolled (498, 372) with delta (0, 0)
Screenshot: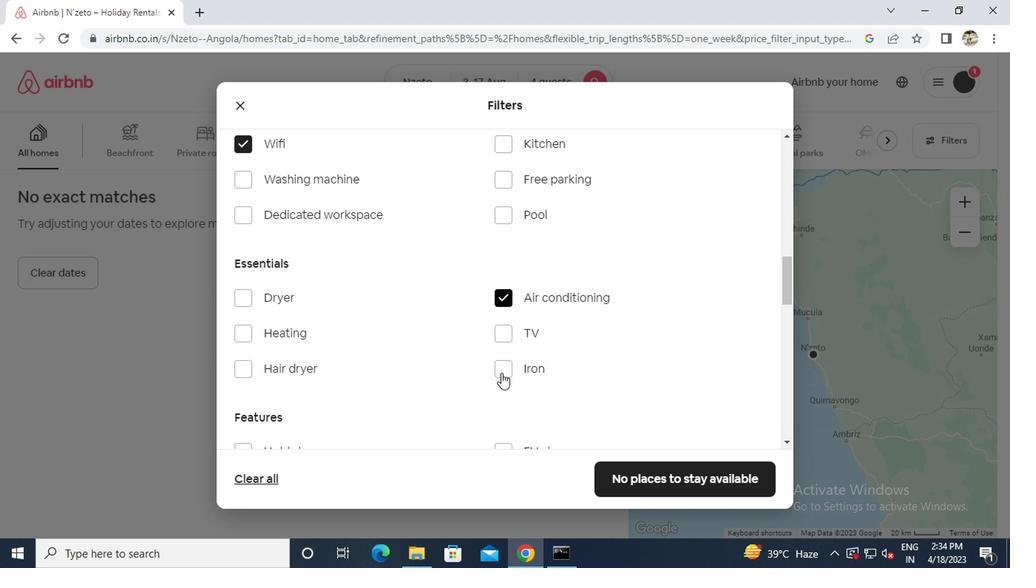 
Action: Mouse moved to (495, 374)
Screenshot: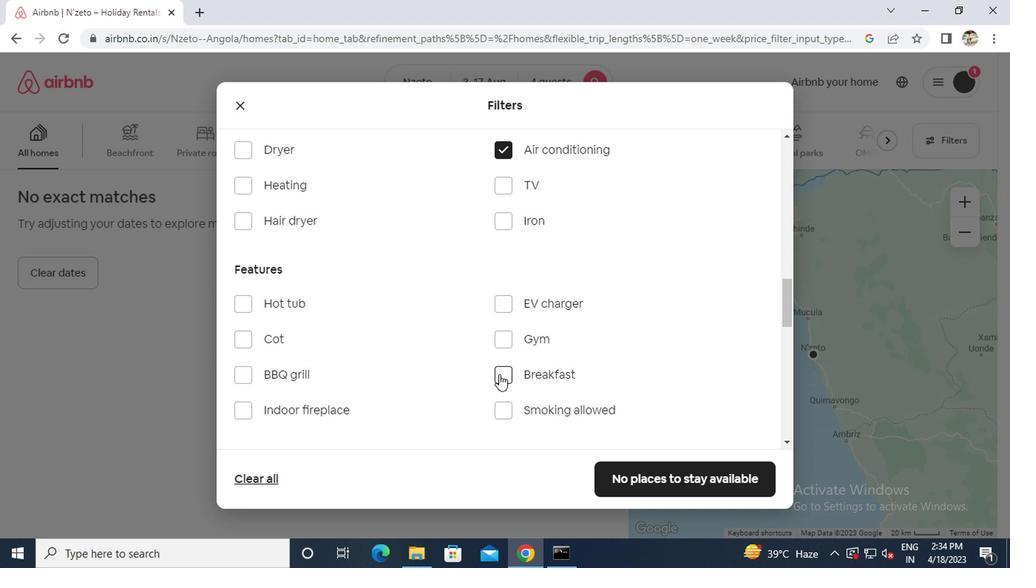 
Action: Mouse scrolled (495, 374) with delta (0, 0)
Screenshot: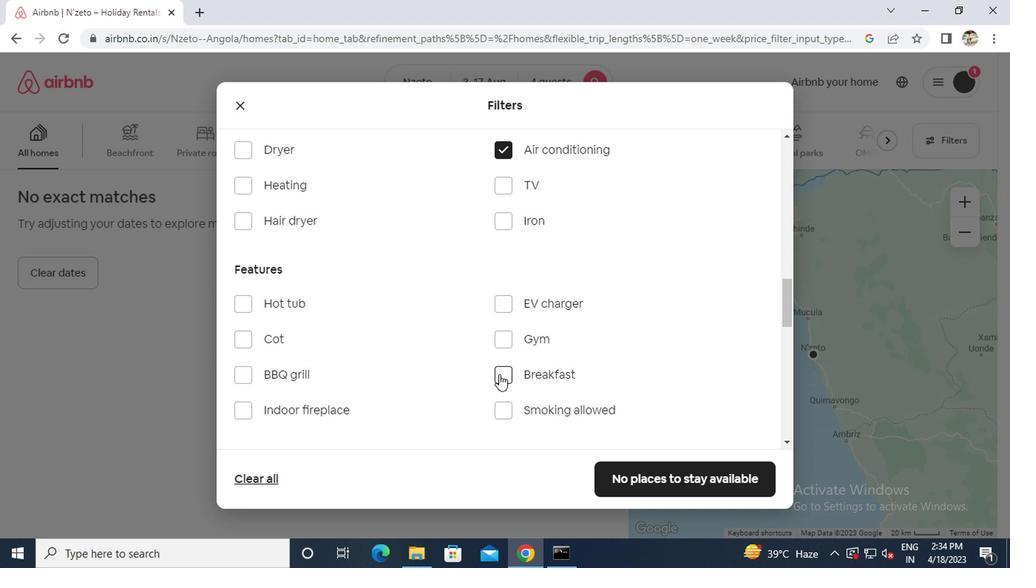
Action: Mouse scrolled (495, 374) with delta (0, 0)
Screenshot: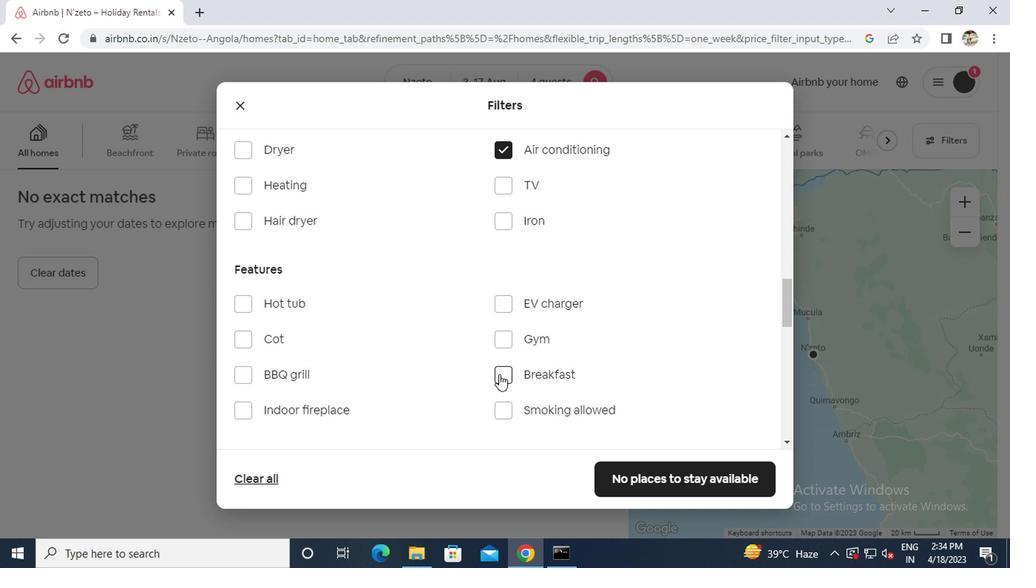 
Action: Mouse moved to (489, 368)
Screenshot: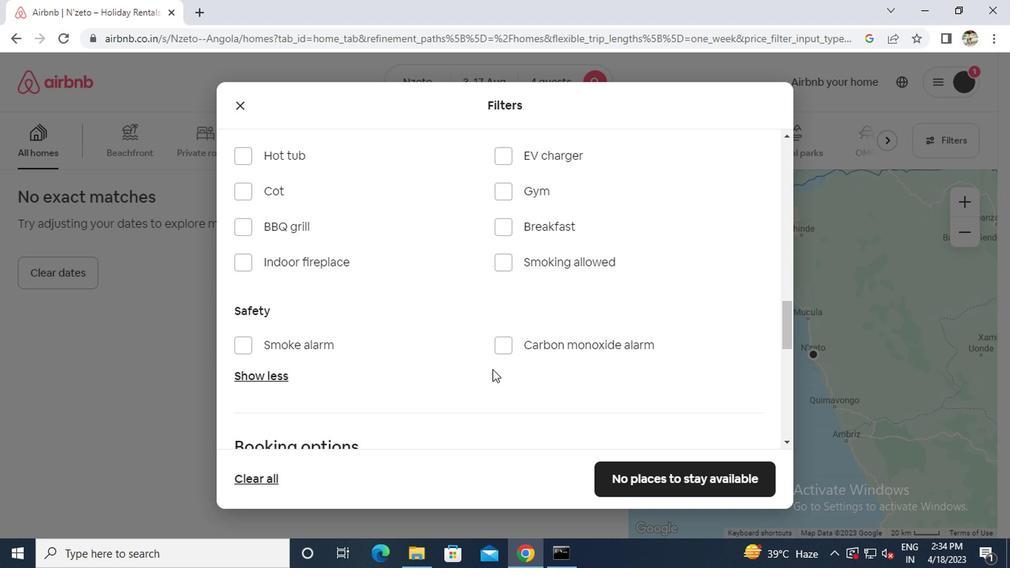 
Action: Mouse scrolled (489, 369) with delta (0, 0)
Screenshot: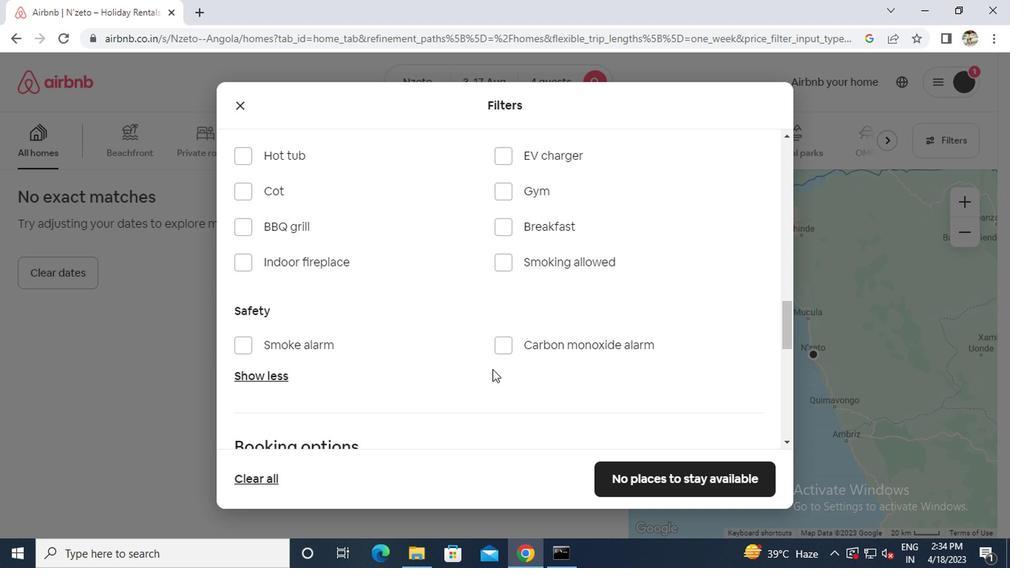 
Action: Mouse moved to (238, 299)
Screenshot: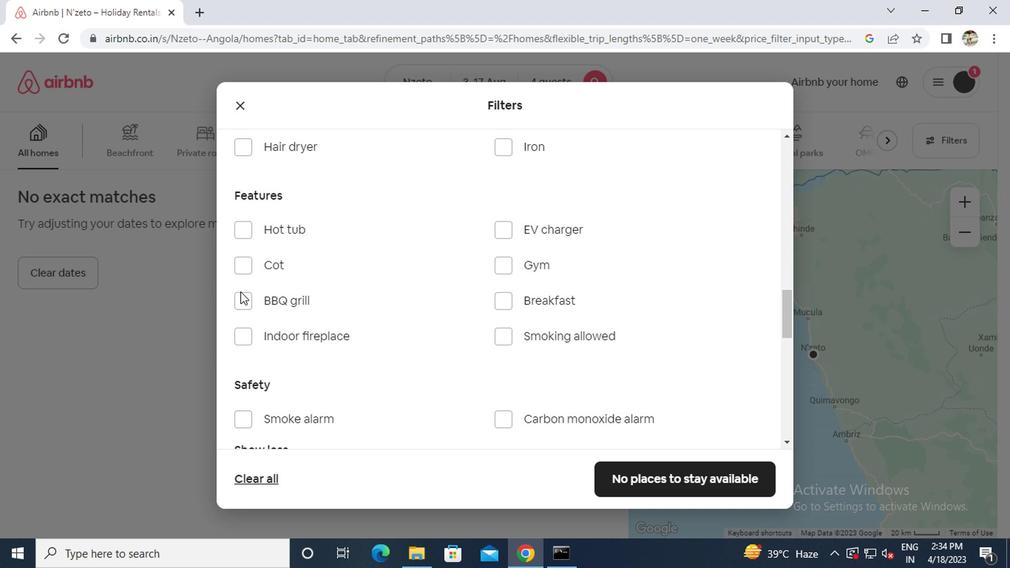 
Action: Mouse pressed left at (238, 299)
Screenshot: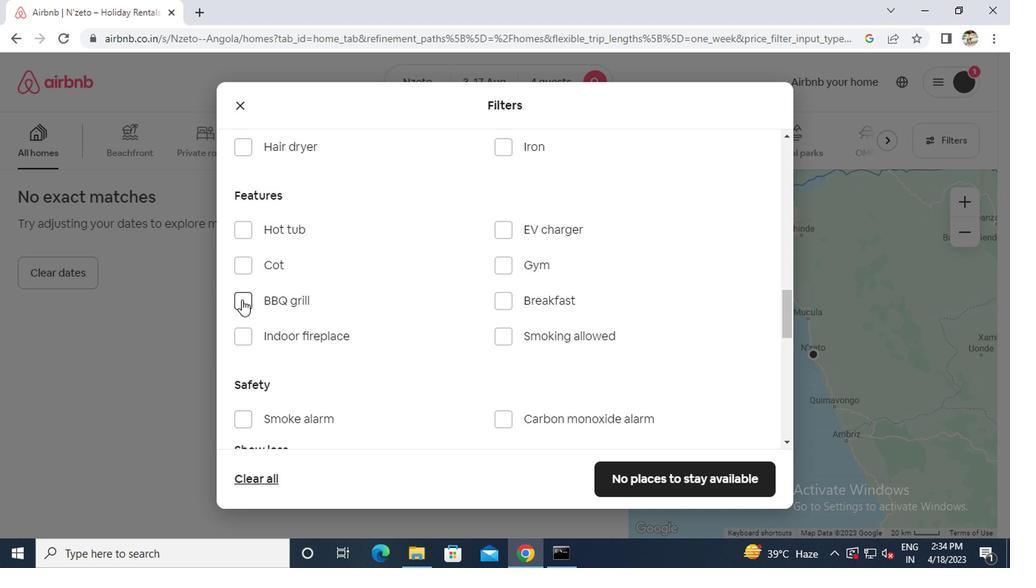 
Action: Mouse scrolled (238, 298) with delta (0, -1)
Screenshot: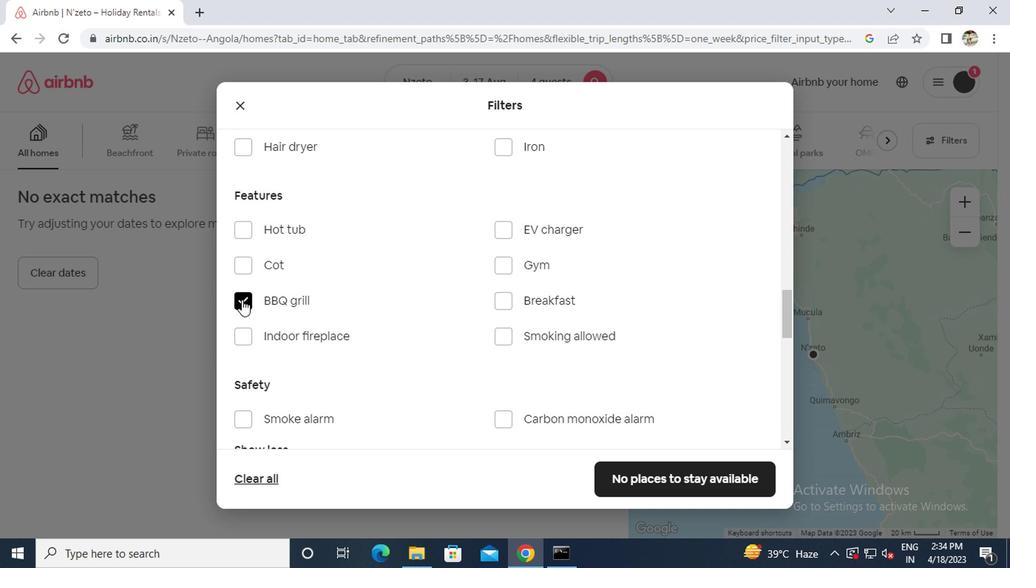 
Action: Mouse scrolled (238, 298) with delta (0, -1)
Screenshot: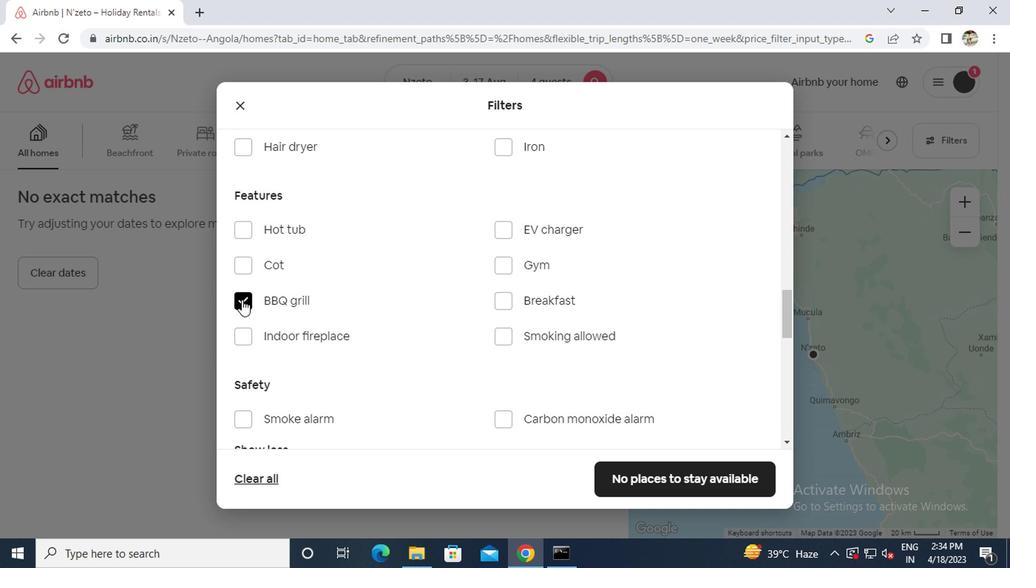 
Action: Mouse moved to (498, 186)
Screenshot: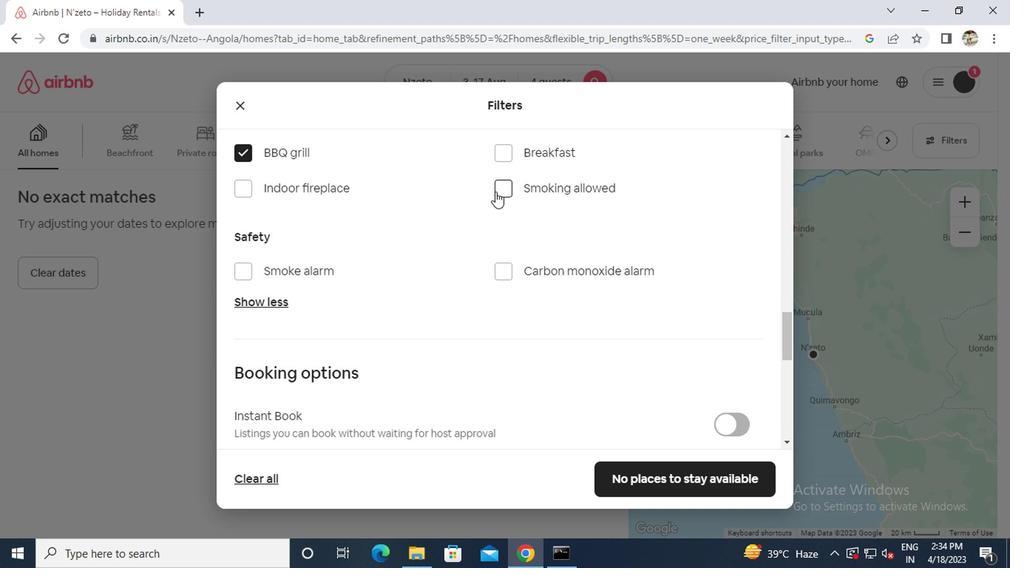
Action: Mouse pressed left at (498, 186)
Screenshot: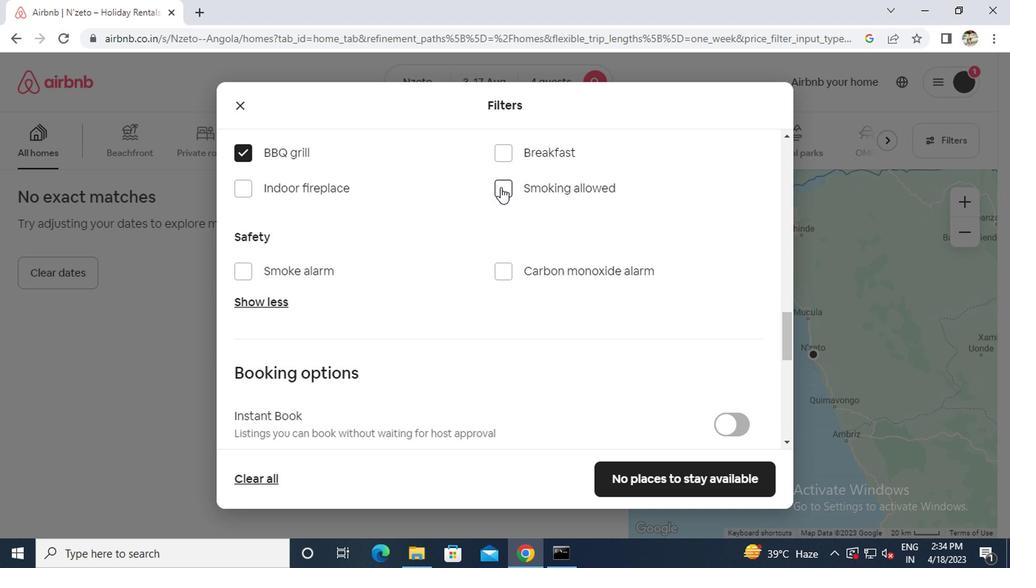 
Action: Mouse moved to (534, 296)
Screenshot: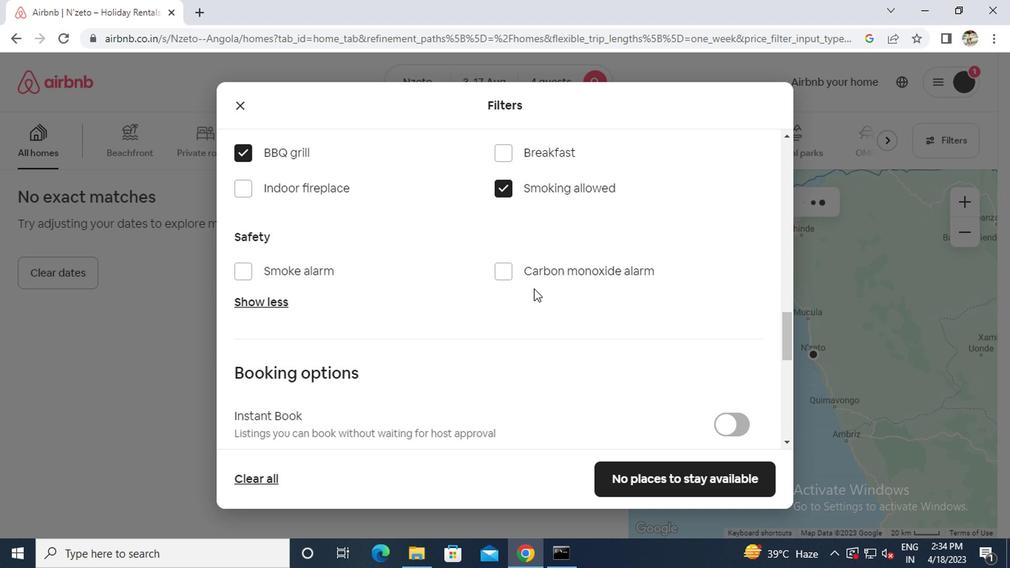 
Action: Mouse scrolled (534, 295) with delta (0, -1)
Screenshot: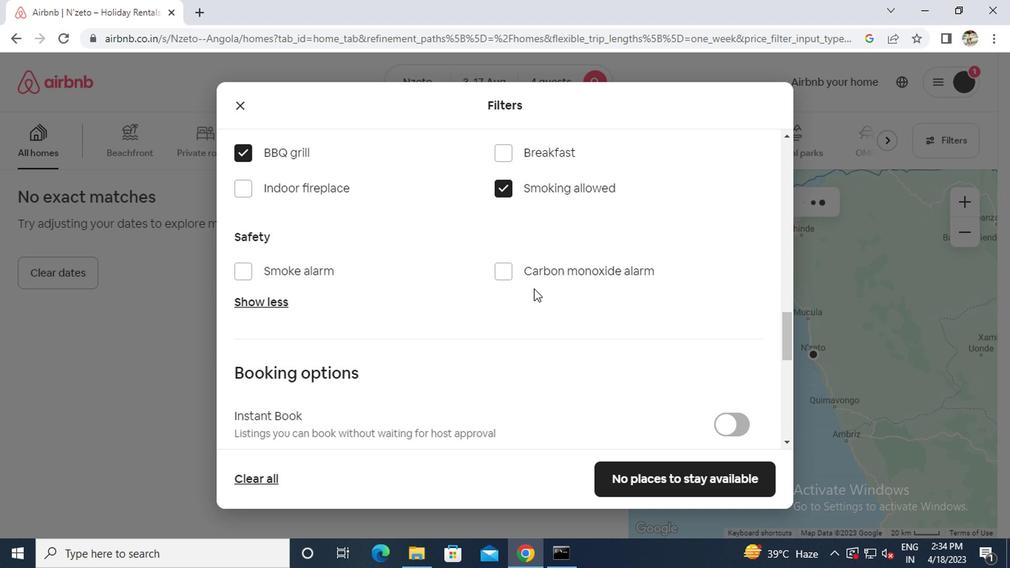 
Action: Mouse scrolled (534, 295) with delta (0, -1)
Screenshot: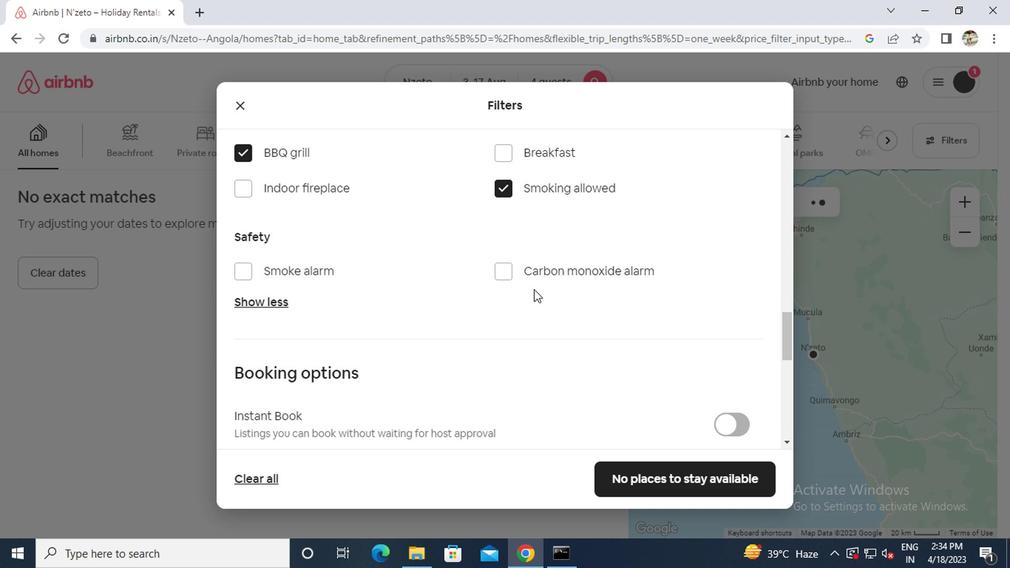 
Action: Mouse moved to (536, 296)
Screenshot: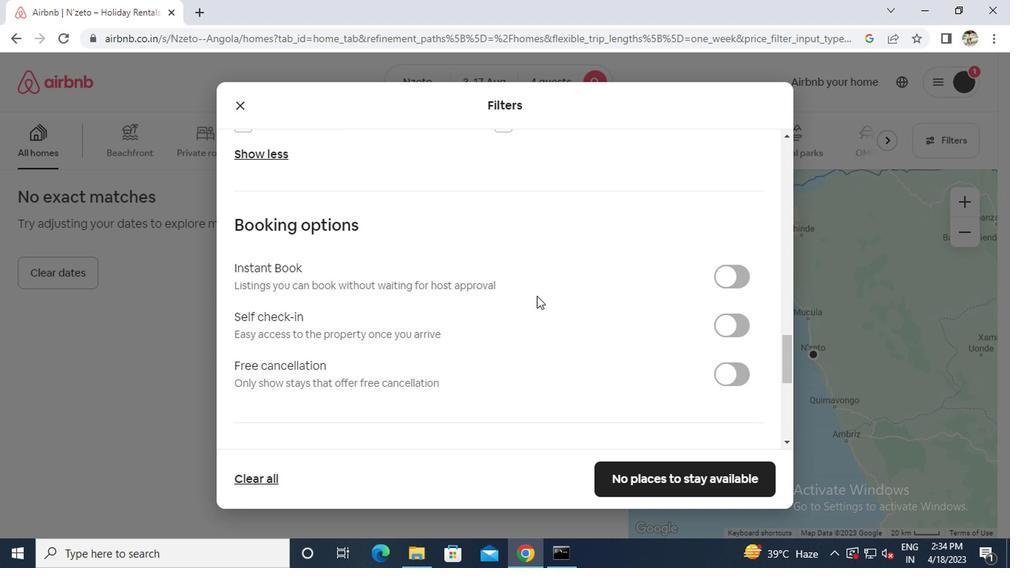 
Action: Mouse scrolled (536, 296) with delta (0, 0)
Screenshot: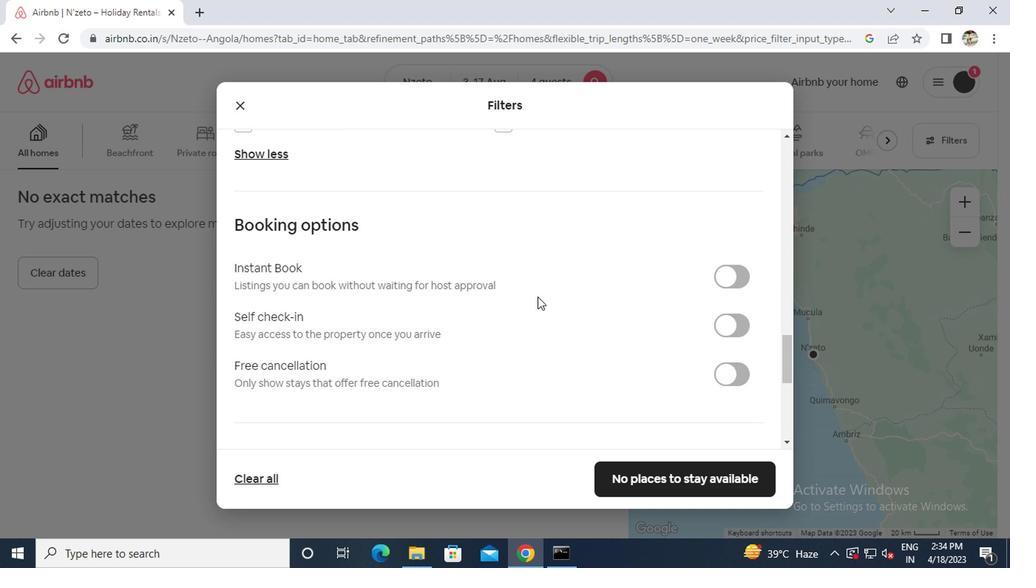 
Action: Mouse moved to (736, 254)
Screenshot: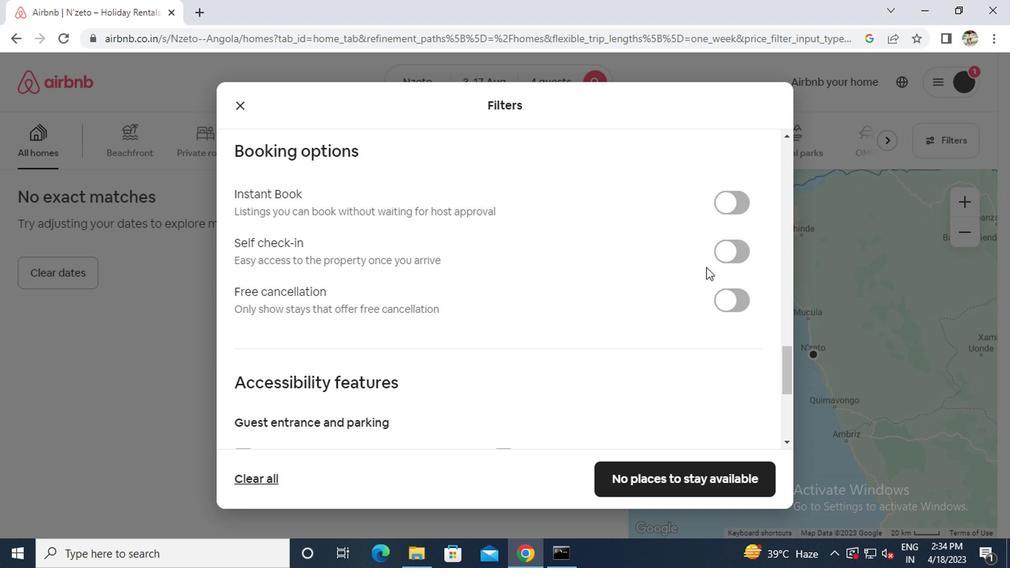 
Action: Mouse pressed left at (736, 254)
Screenshot: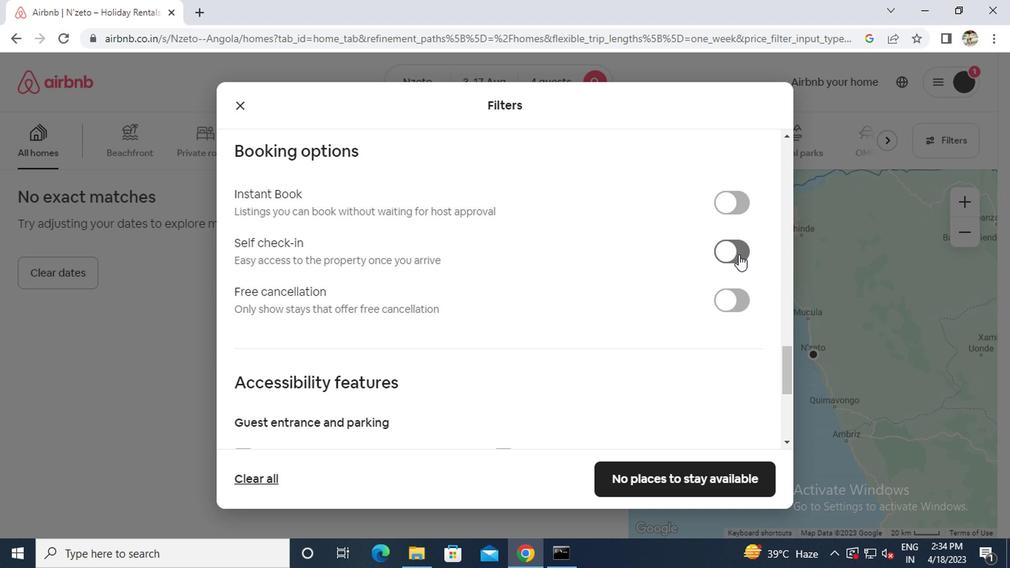 
Action: Mouse moved to (547, 314)
Screenshot: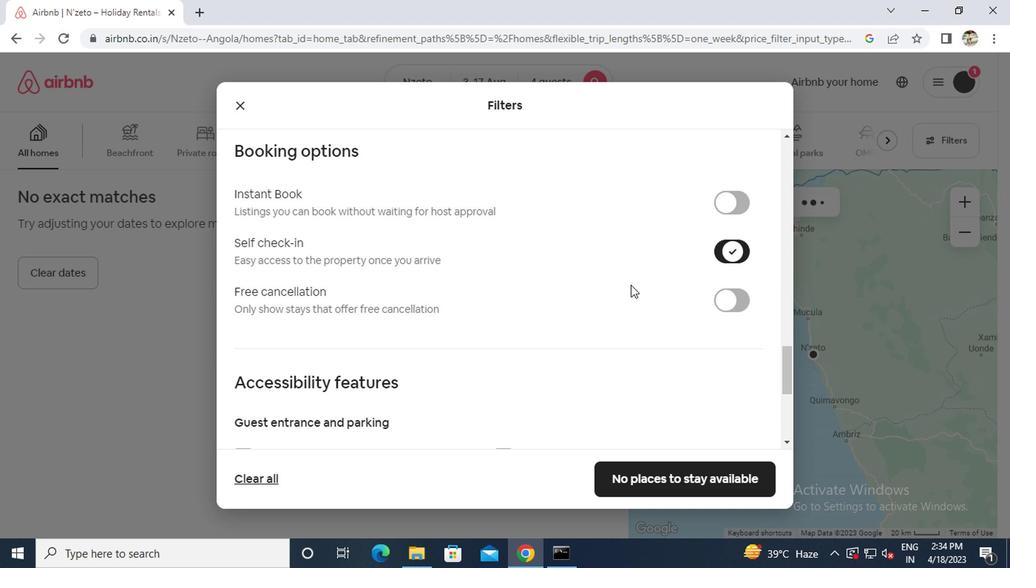 
Action: Mouse scrolled (547, 313) with delta (0, -1)
Screenshot: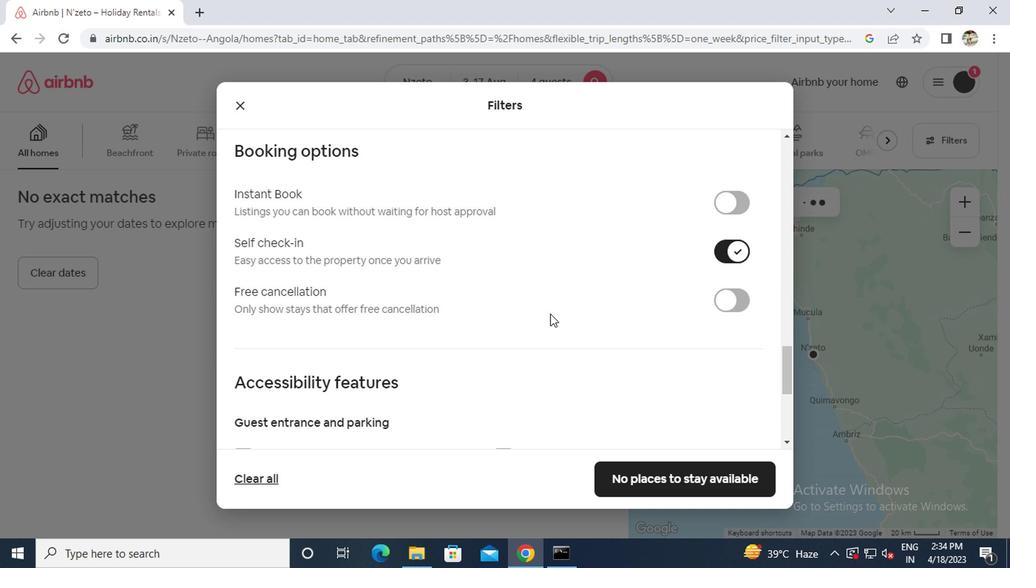
Action: Mouse scrolled (547, 313) with delta (0, -1)
Screenshot: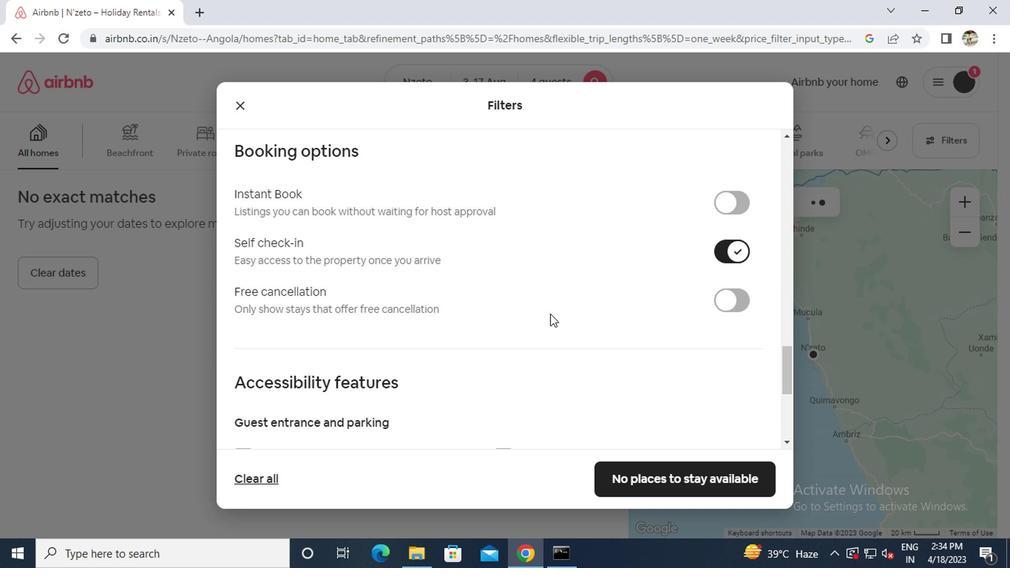 
Action: Mouse scrolled (547, 313) with delta (0, -1)
Screenshot: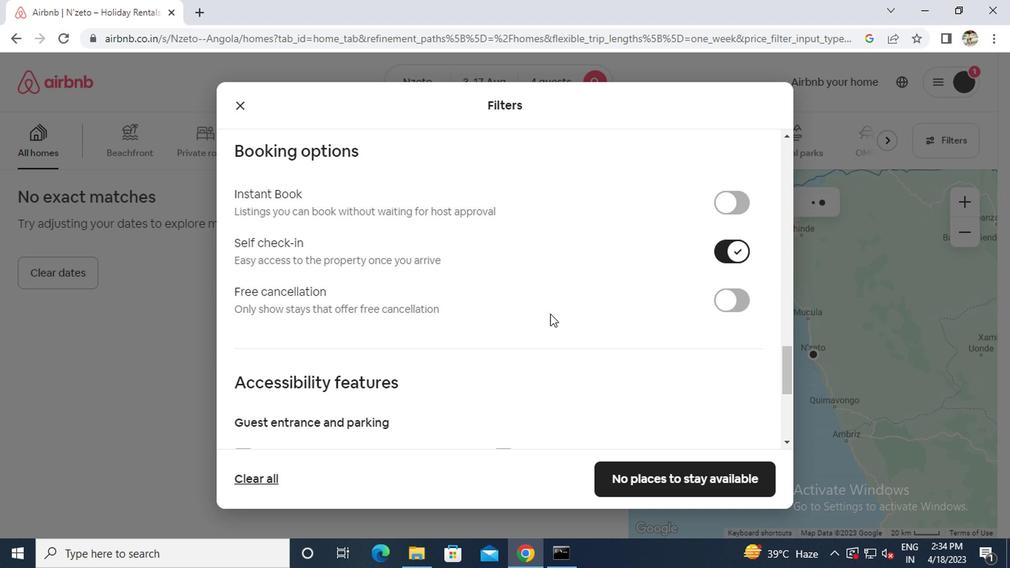 
Action: Mouse scrolled (547, 313) with delta (0, -1)
Screenshot: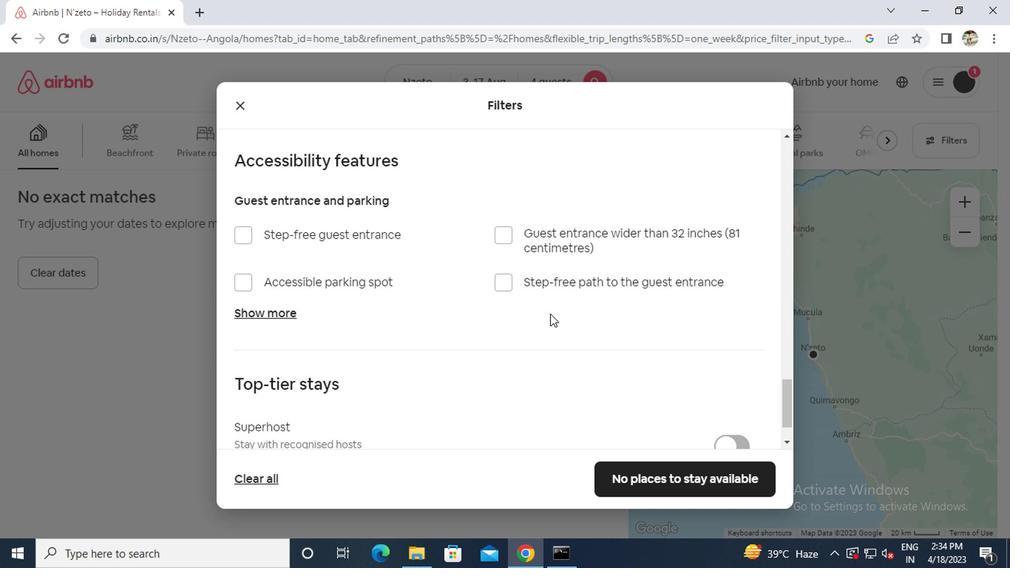 
Action: Mouse scrolled (547, 313) with delta (0, -1)
Screenshot: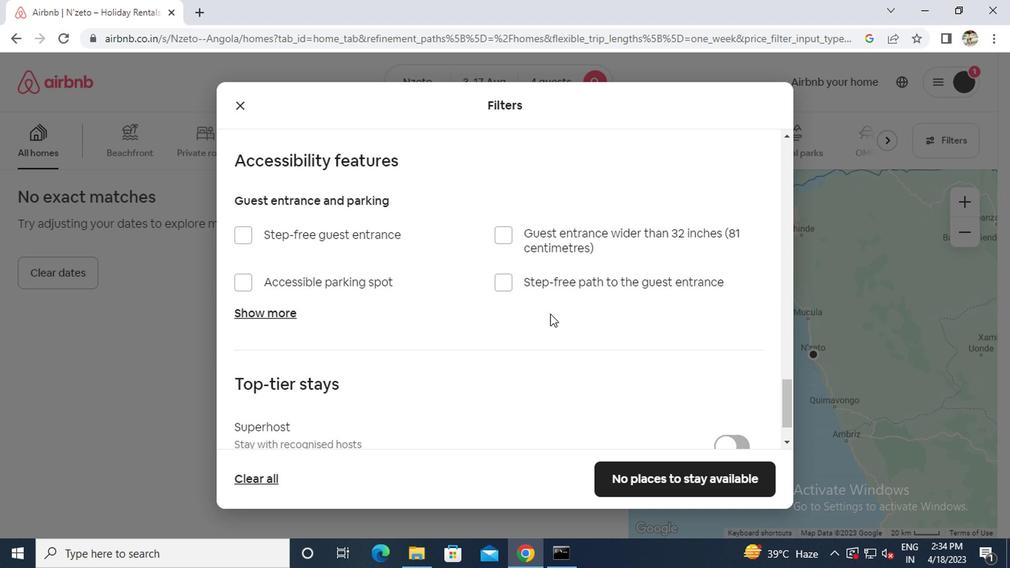 
Action: Mouse scrolled (547, 313) with delta (0, -1)
Screenshot: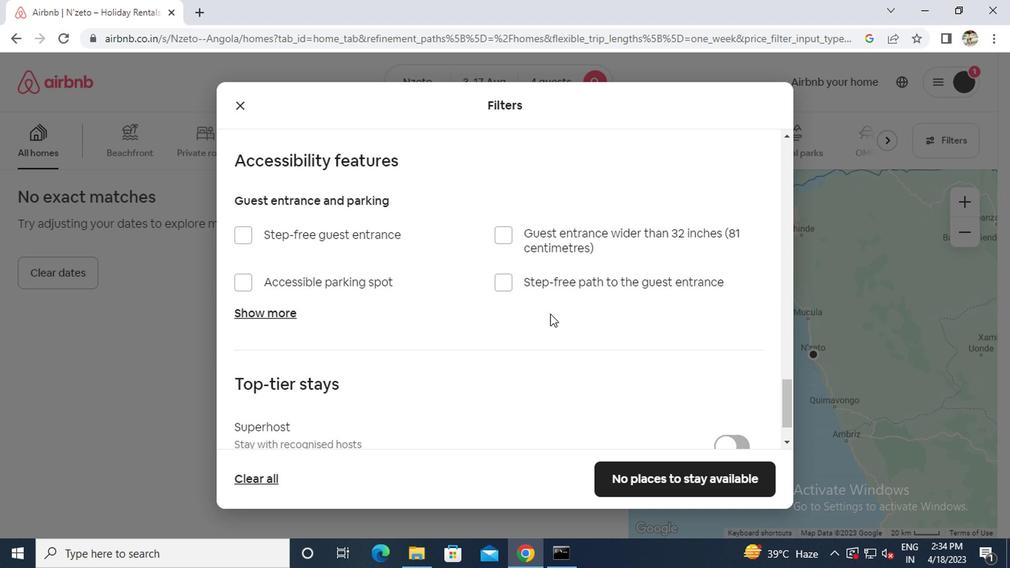 
Action: Mouse moved to (696, 468)
Screenshot: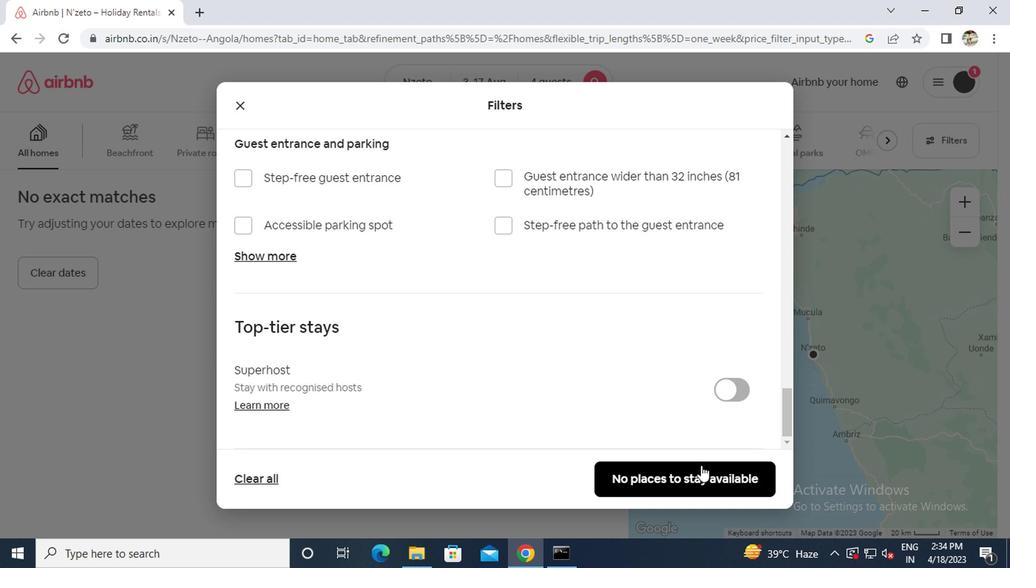 
Action: Mouse pressed left at (696, 468)
Screenshot: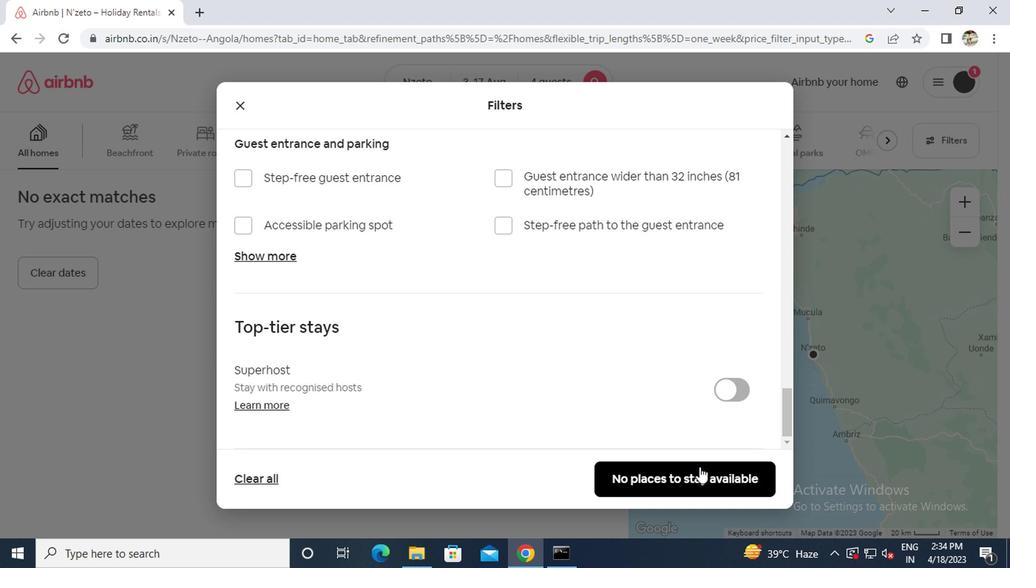 
